 Task: Send an email with the signature Jake Allen with the subject Thank you for your feedback and the message We apologize for the inconvenience caused and will ensure that such issues are not repeated in the future. from softage.8@softage.net to softage.7@softage.net and move the email from Sent Items to the folder Fathers Day gifts
Action: Mouse moved to (78, 143)
Screenshot: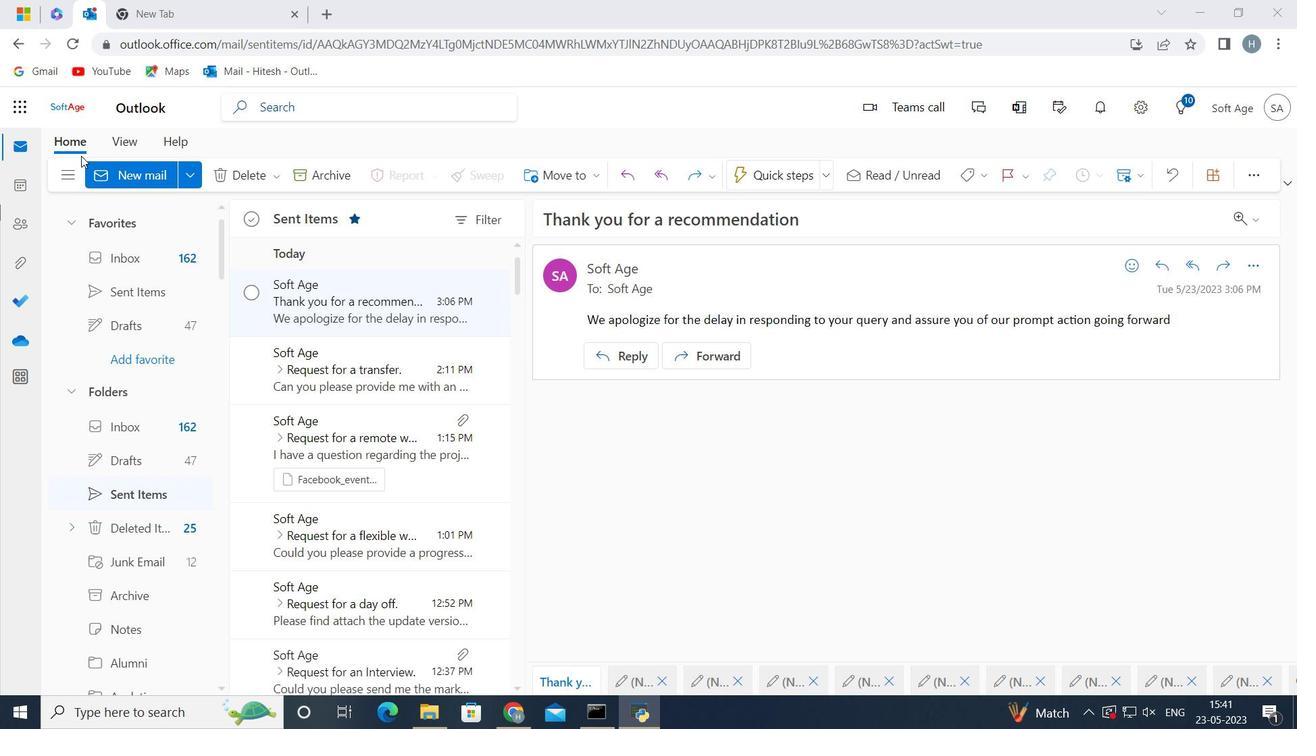 
Action: Mouse pressed left at (78, 143)
Screenshot: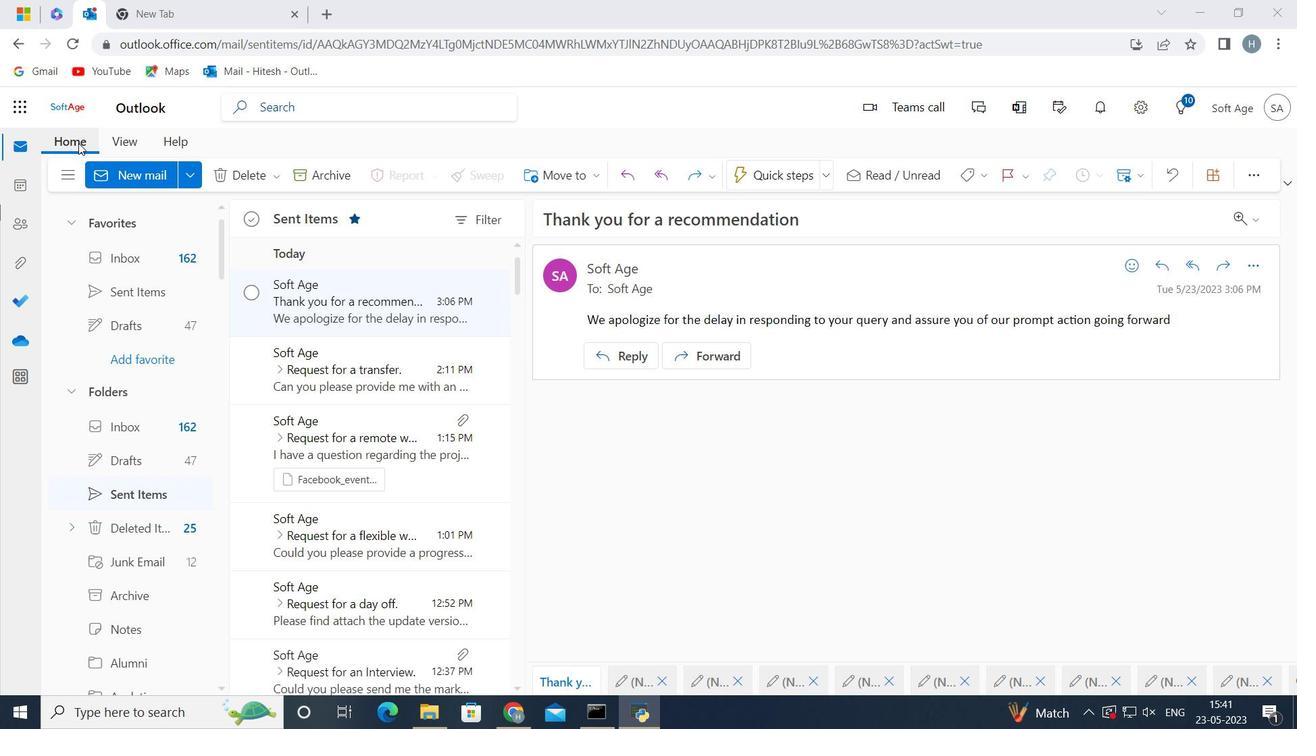 
Action: Mouse moved to (139, 175)
Screenshot: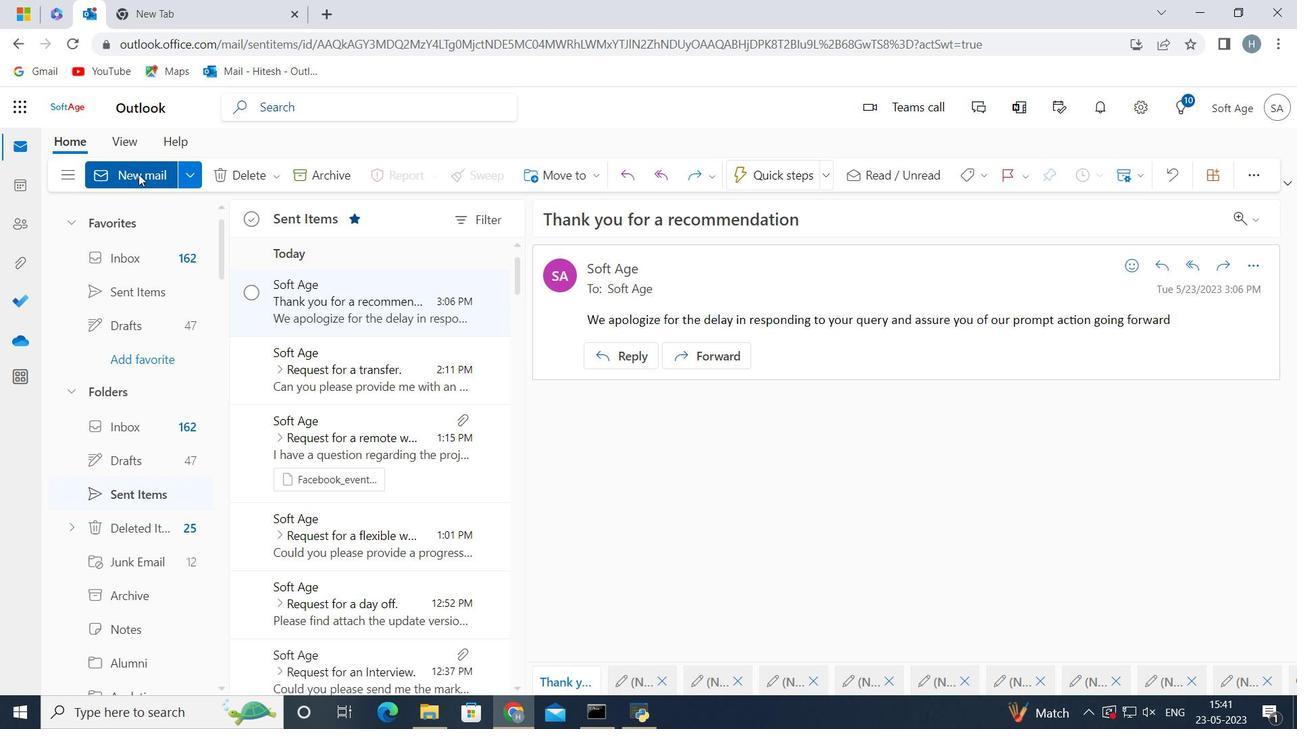
Action: Mouse pressed left at (139, 175)
Screenshot: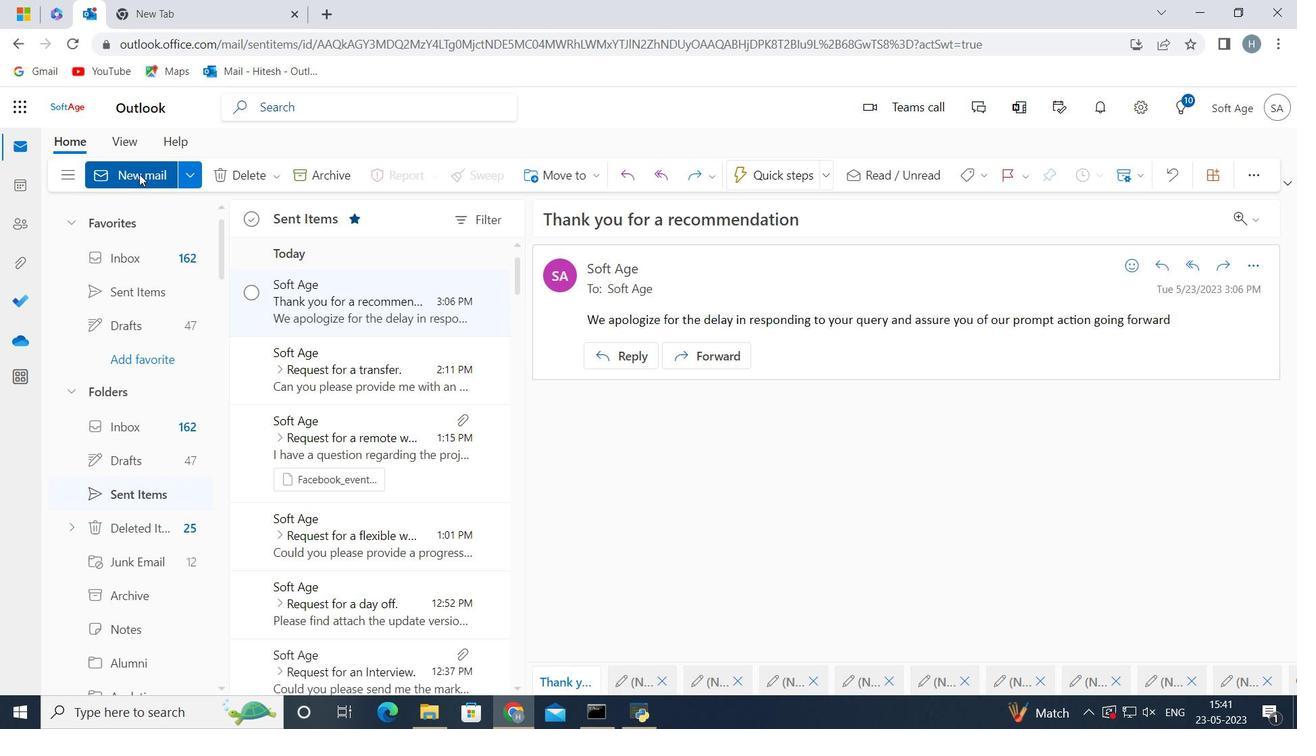
Action: Mouse moved to (1065, 180)
Screenshot: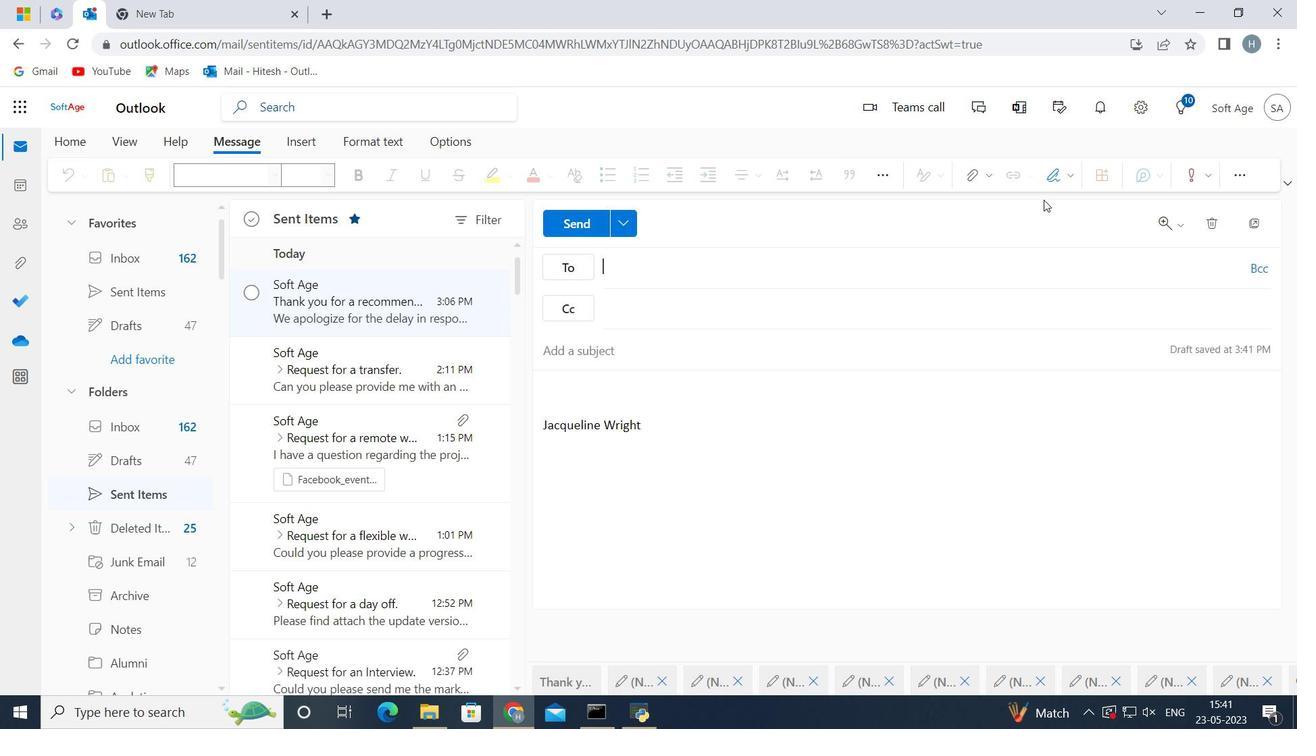 
Action: Mouse pressed left at (1065, 180)
Screenshot: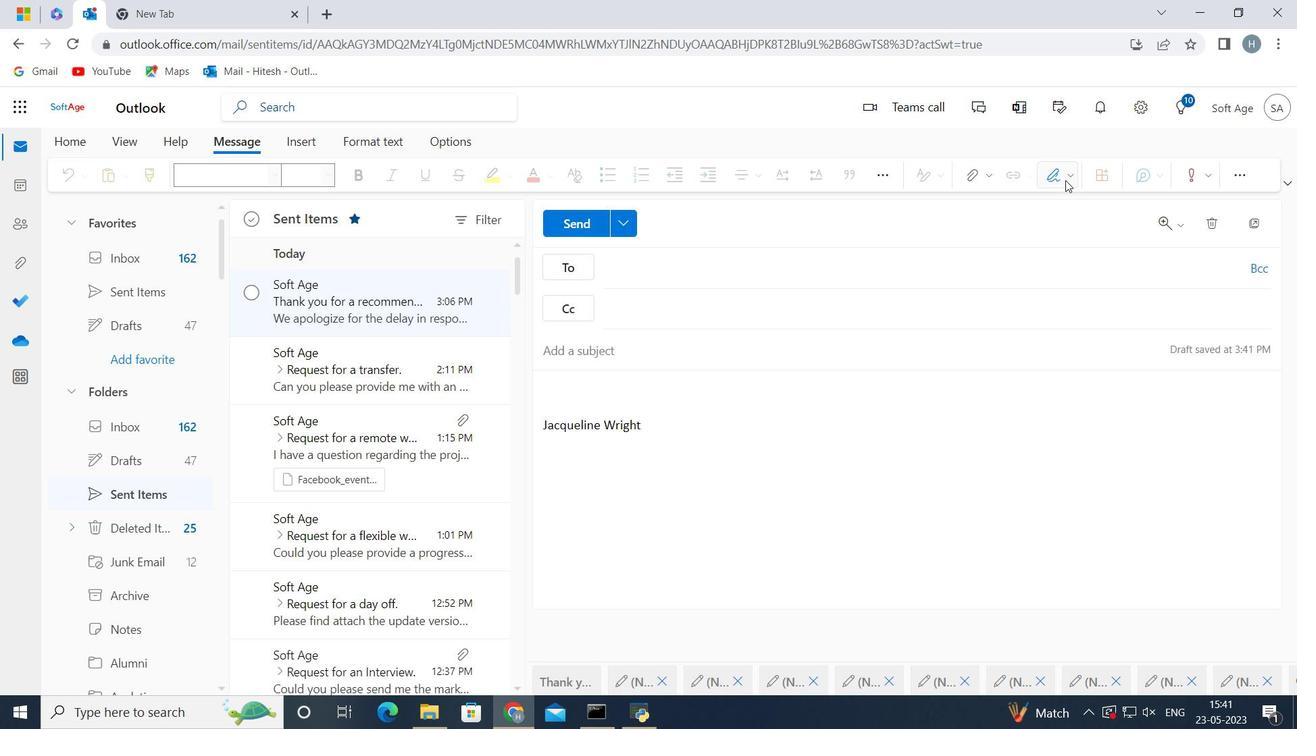 
Action: Mouse moved to (1001, 241)
Screenshot: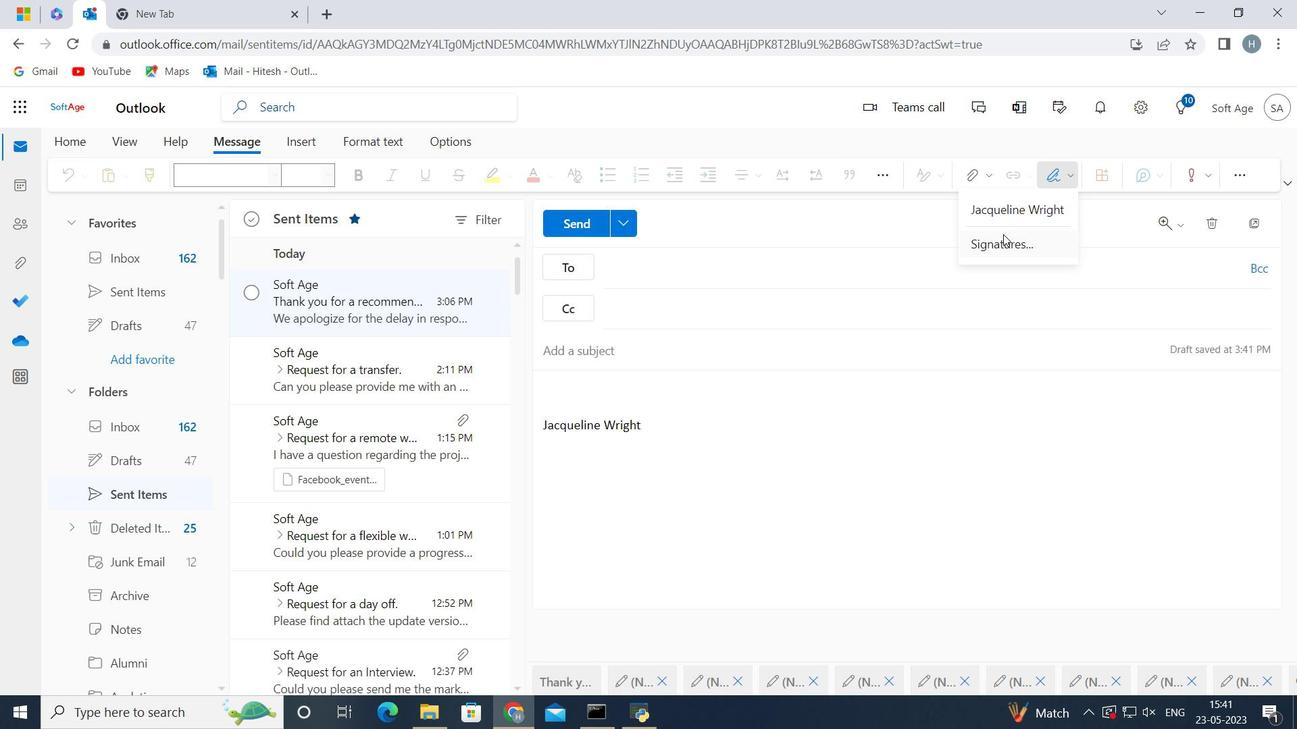 
Action: Mouse pressed left at (1001, 241)
Screenshot: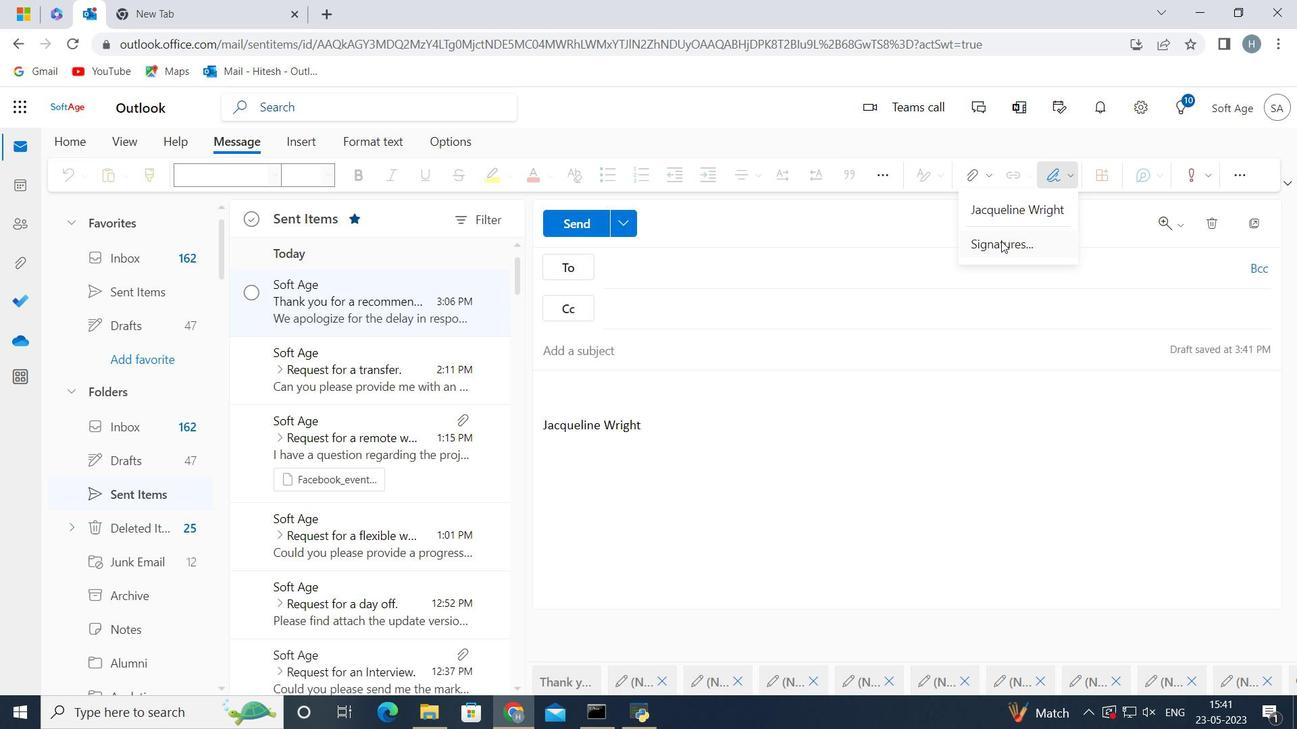 
Action: Mouse moved to (976, 305)
Screenshot: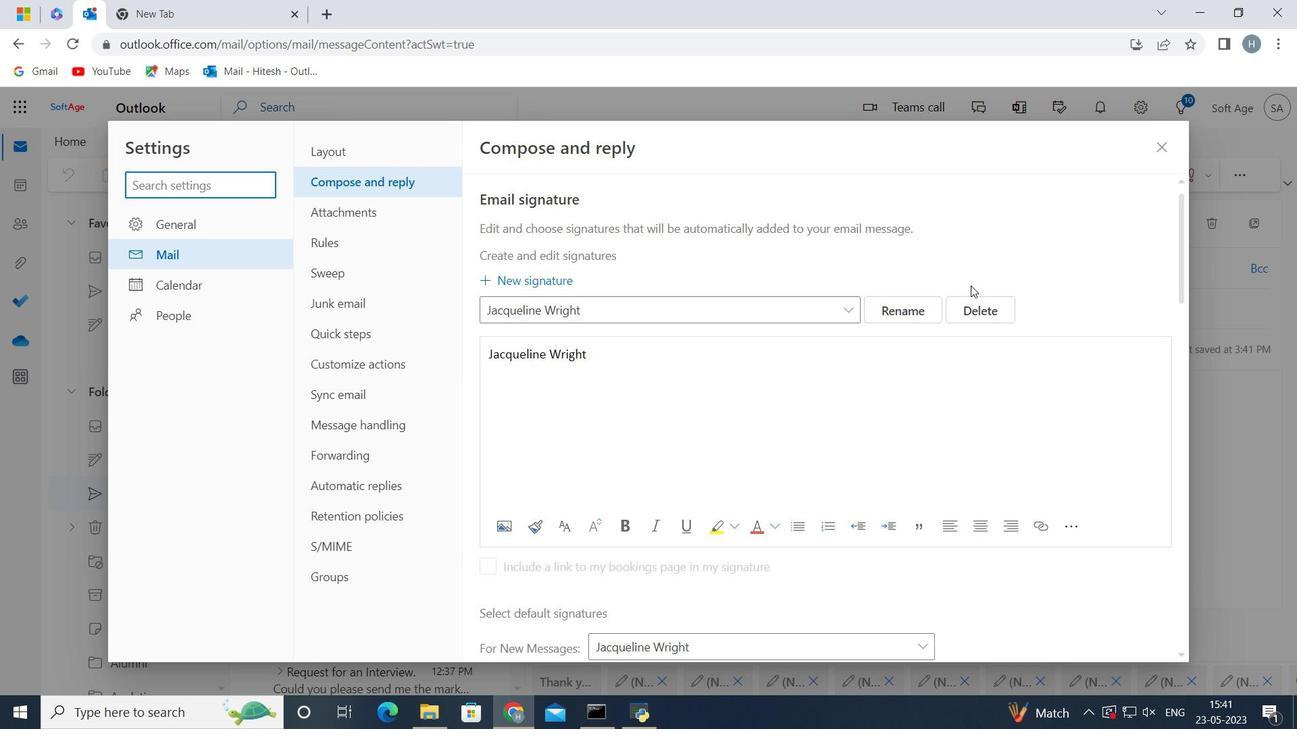 
Action: Mouse pressed left at (976, 305)
Screenshot: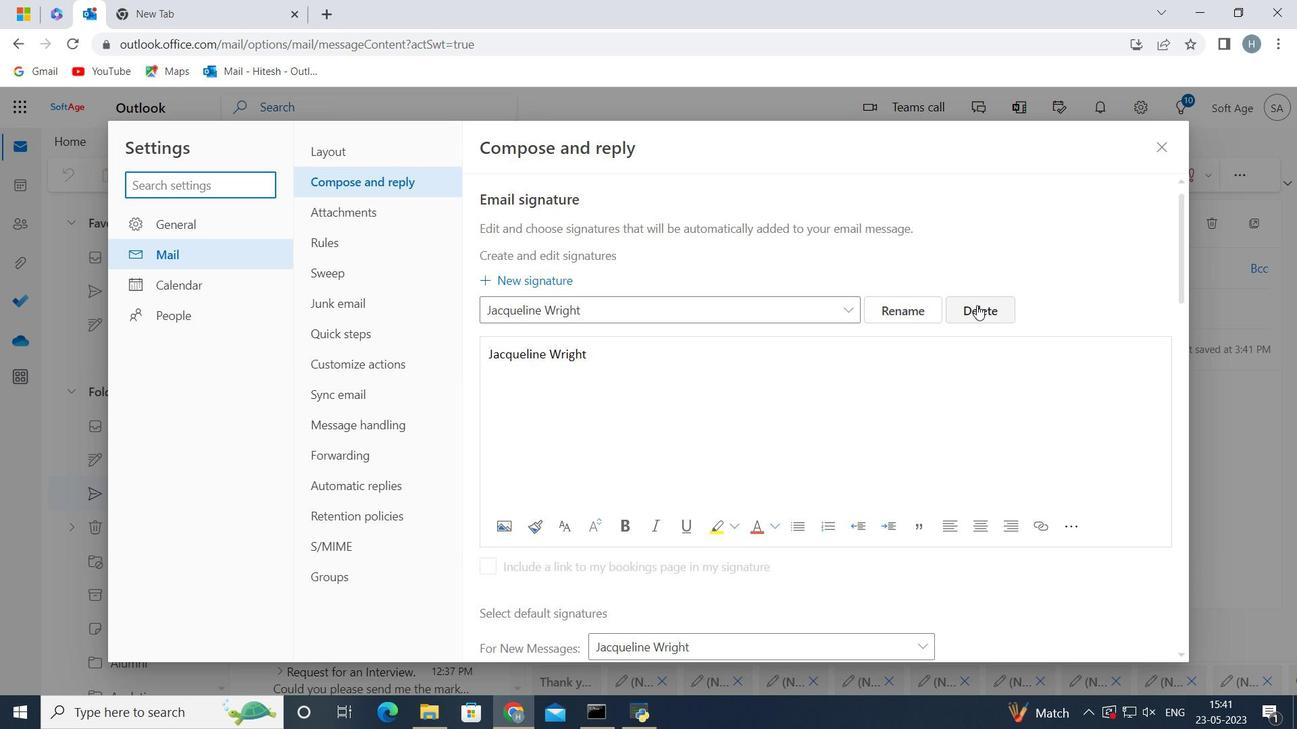 
Action: Mouse moved to (720, 305)
Screenshot: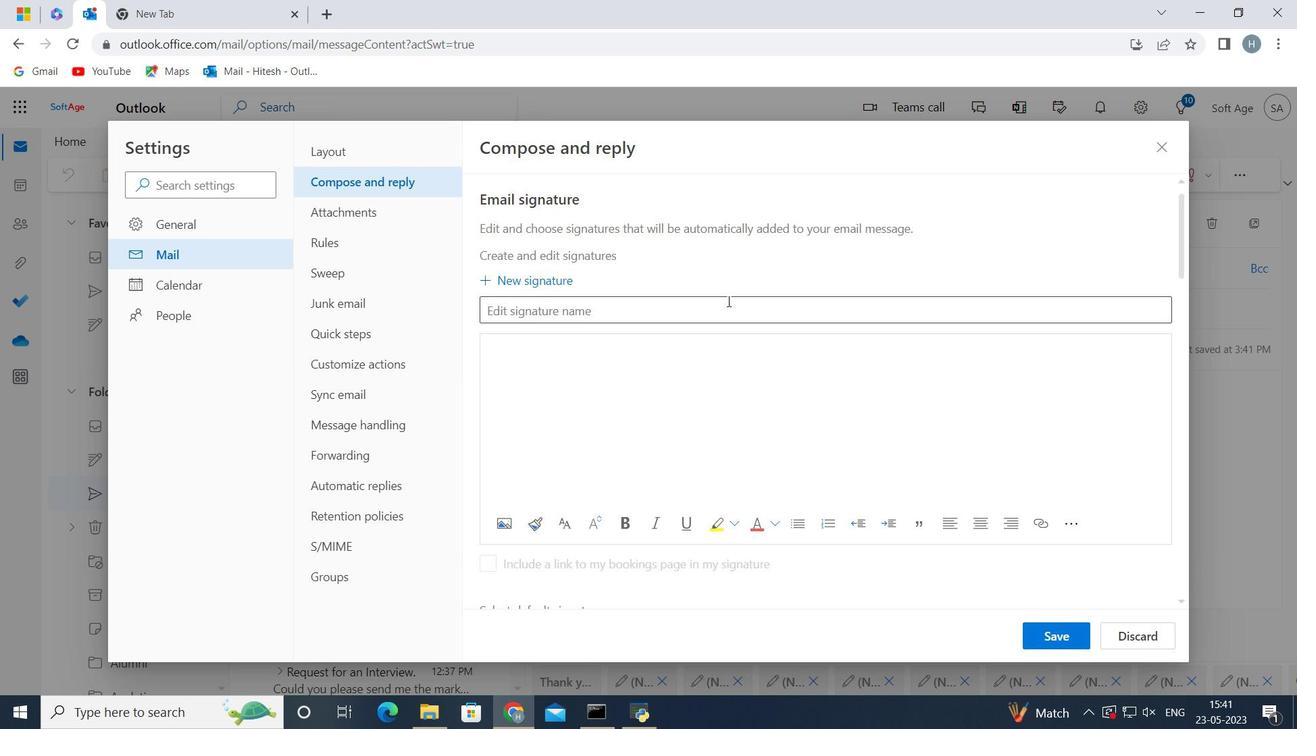 
Action: Mouse pressed left at (720, 305)
Screenshot: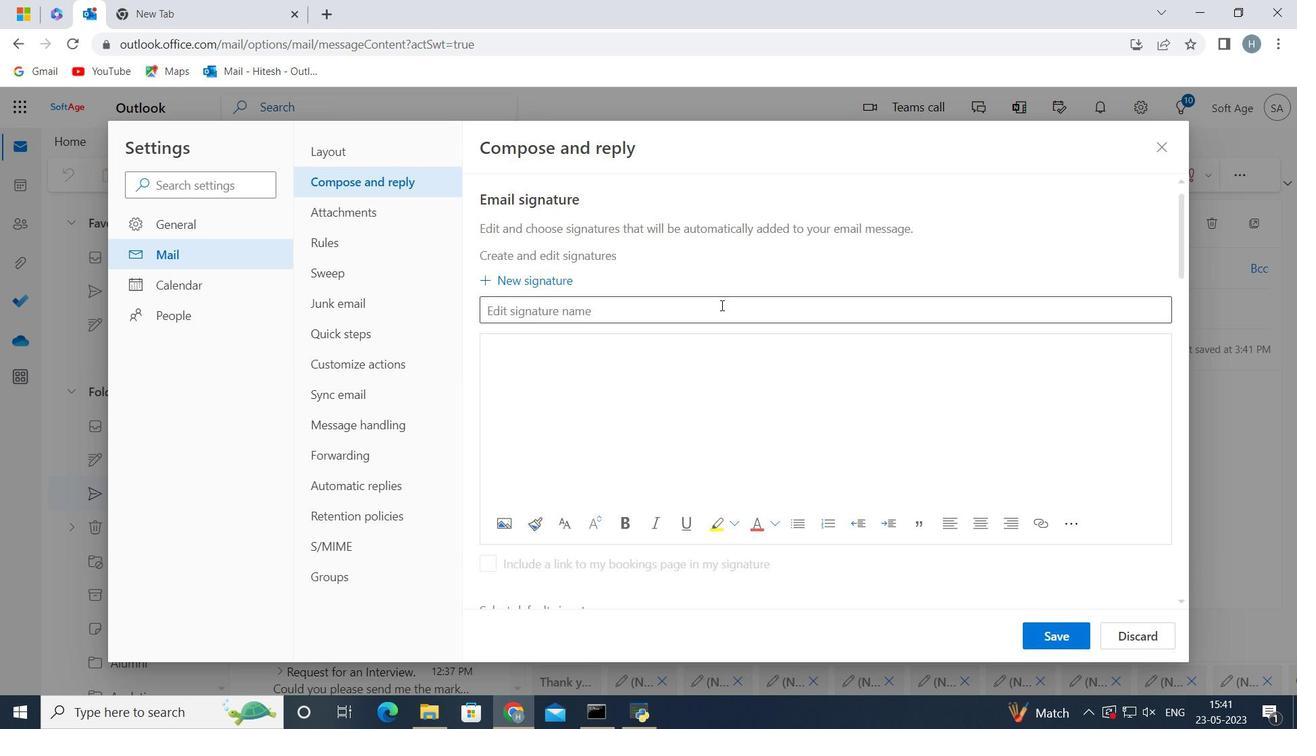 
Action: Mouse moved to (716, 306)
Screenshot: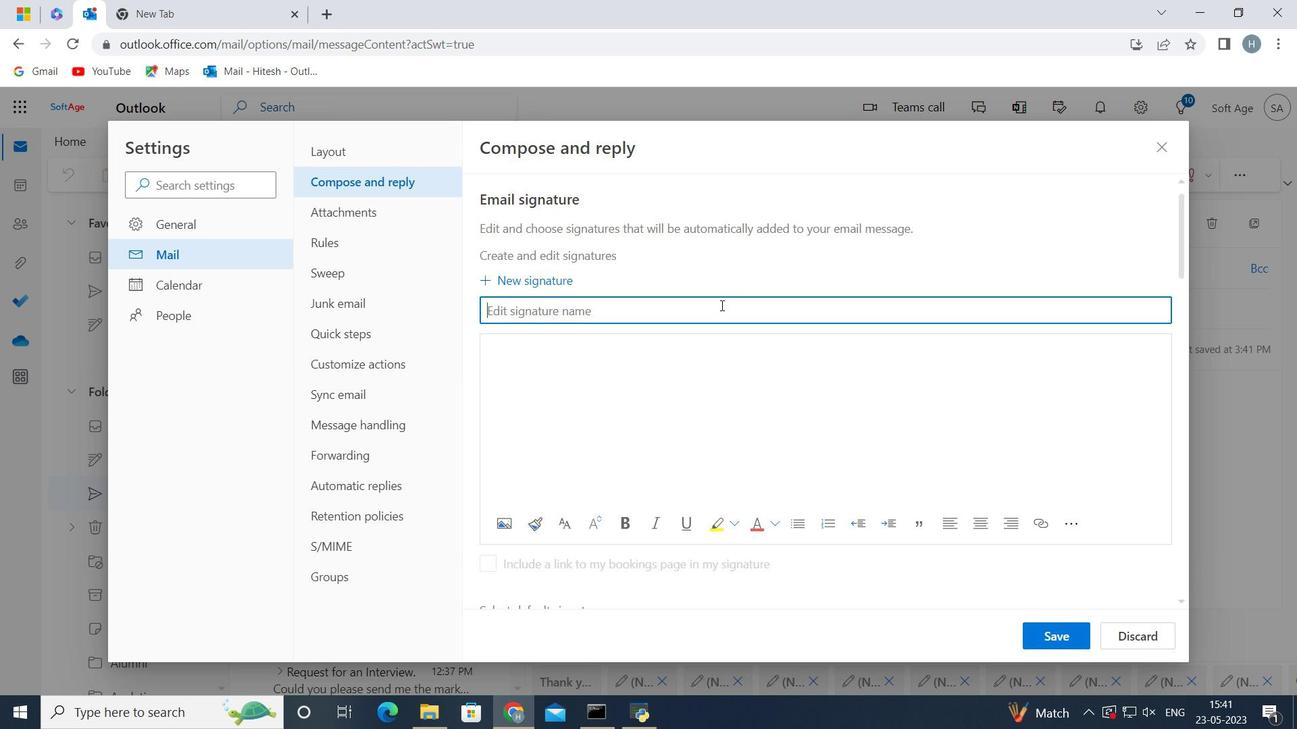 
Action: Key pressed <Key.shift>Jake<Key.space>
Screenshot: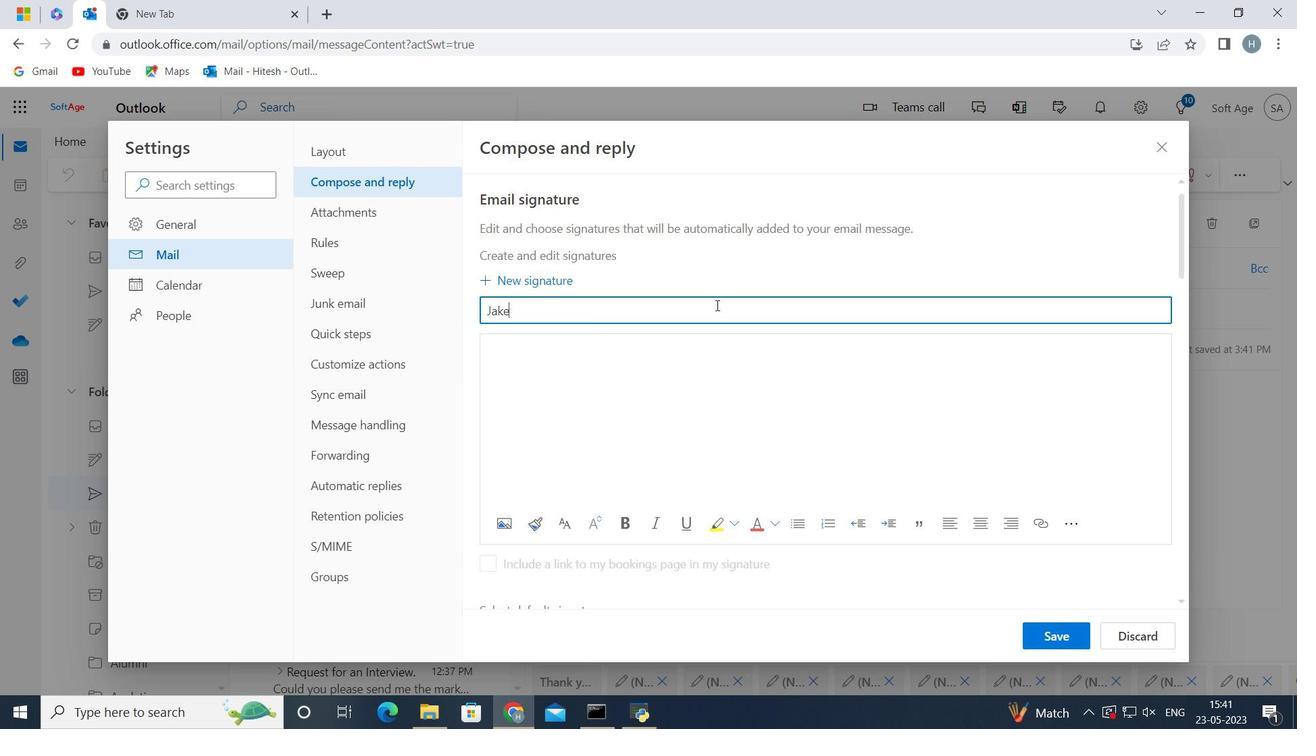 
Action: Mouse moved to (715, 306)
Screenshot: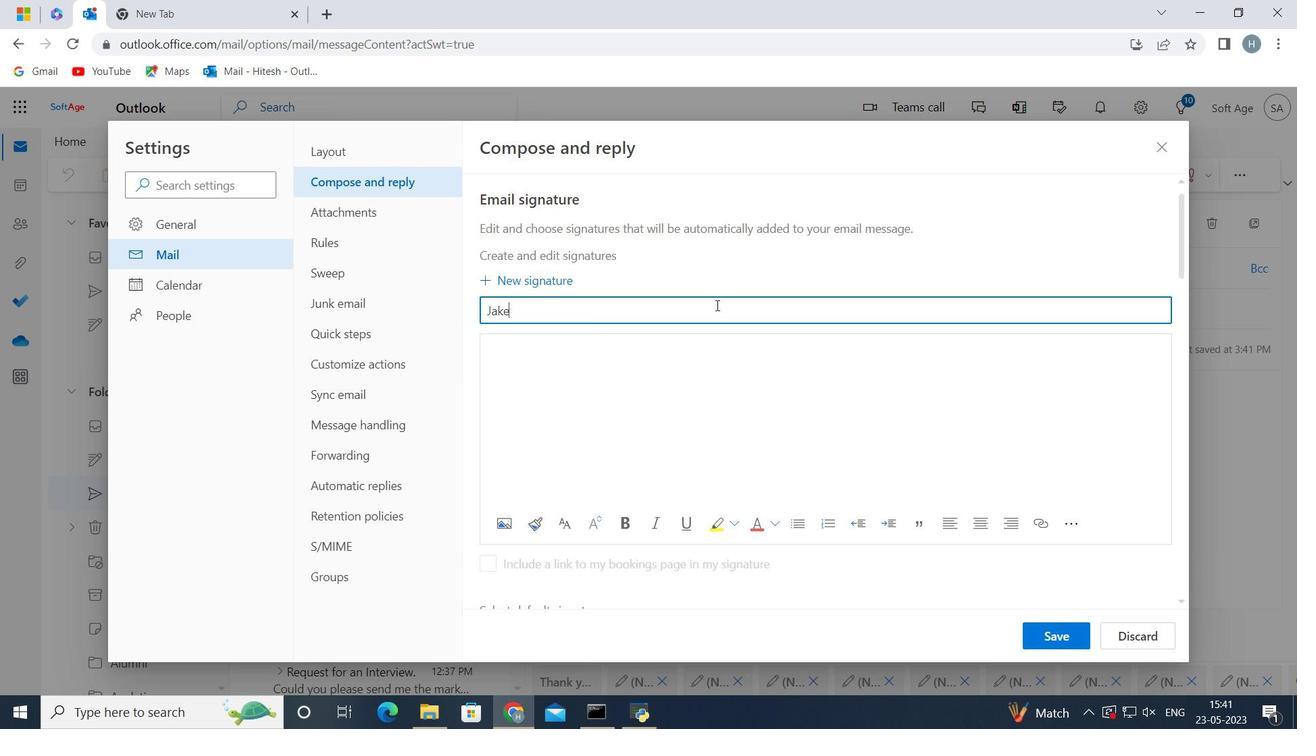 
Action: Key pressed <Key.shift>Allen<Key.space>
Screenshot: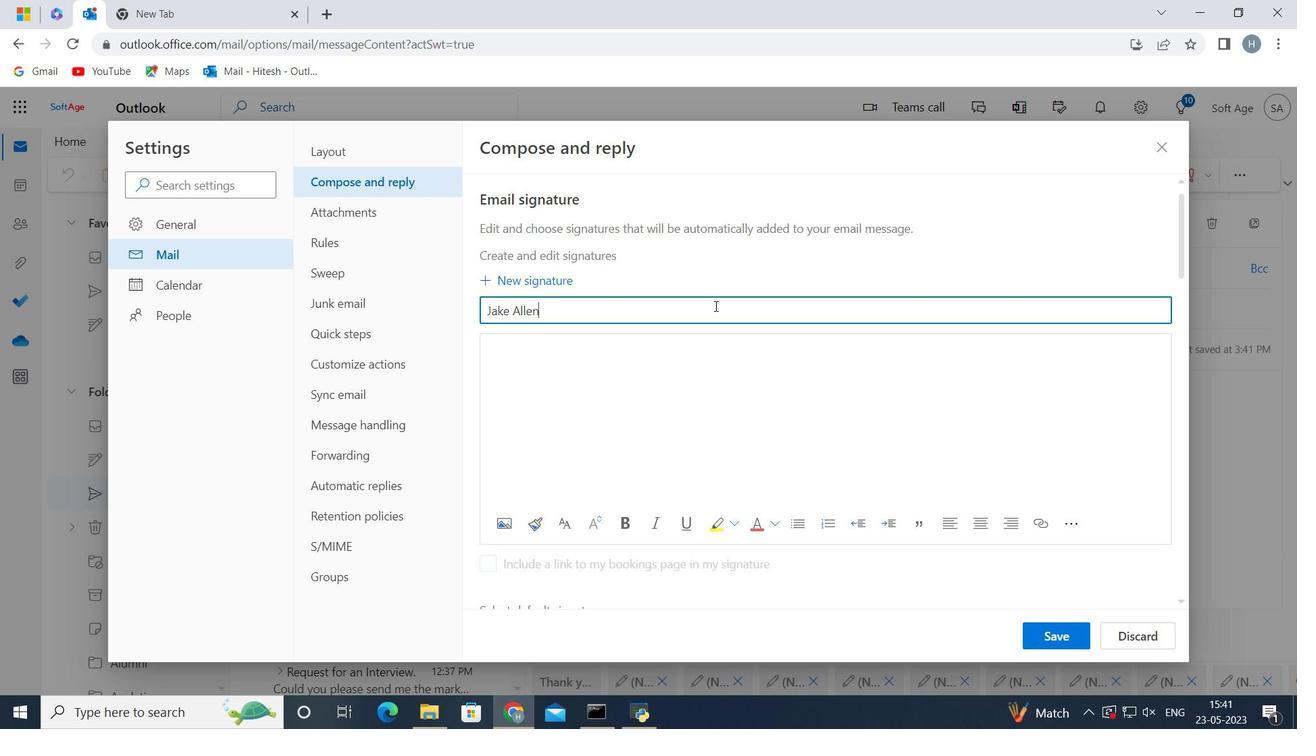 
Action: Mouse moved to (674, 343)
Screenshot: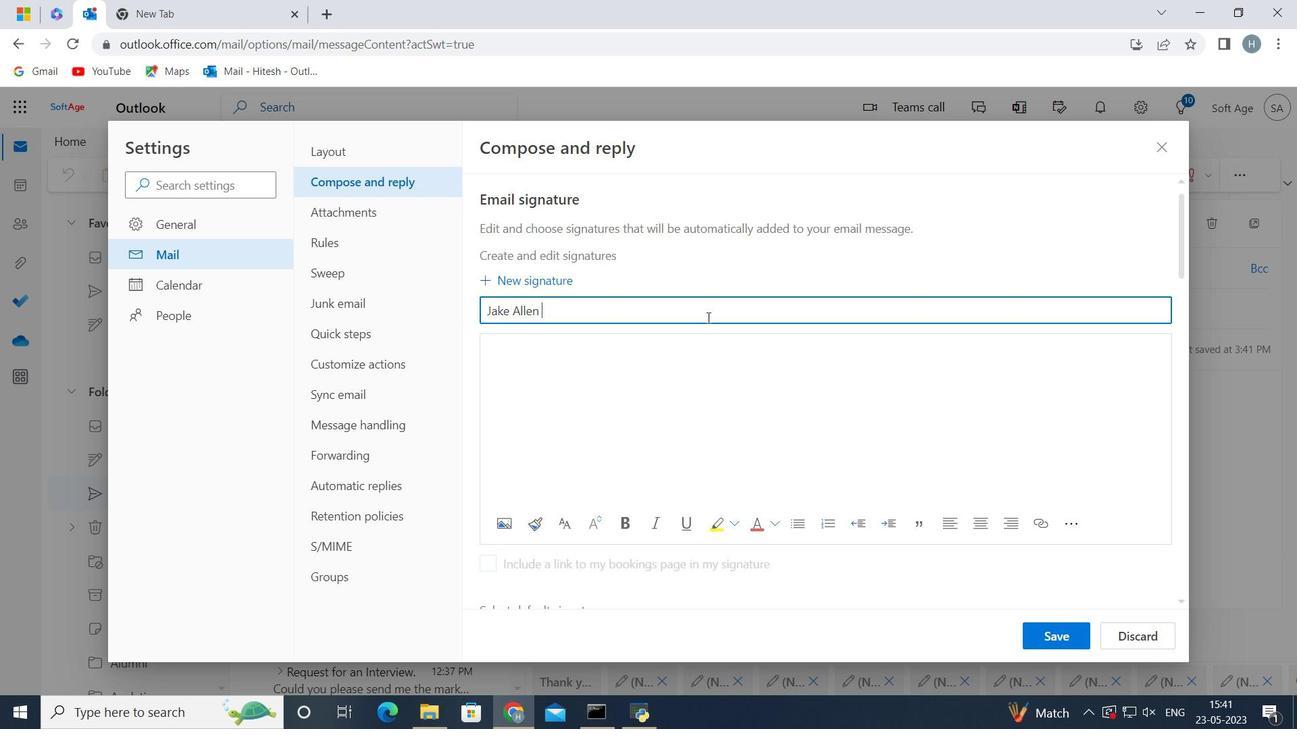 
Action: Mouse pressed left at (674, 343)
Screenshot: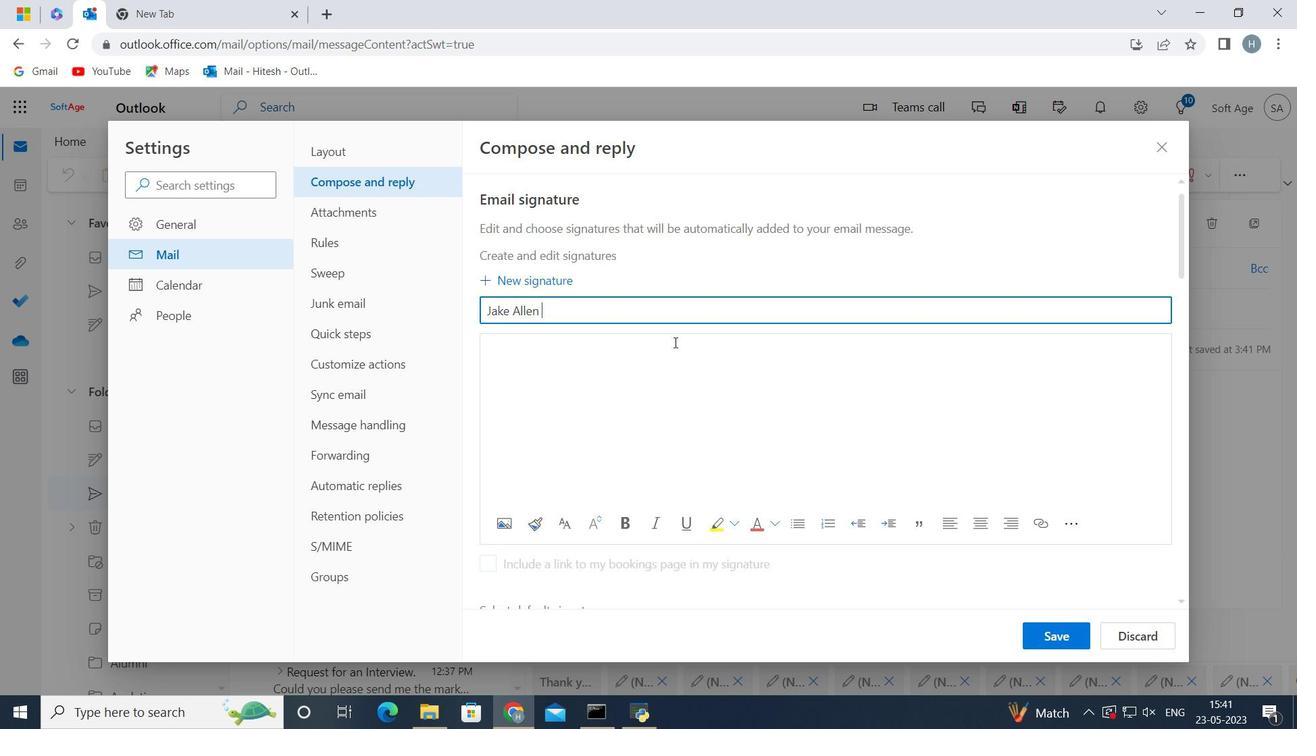 
Action: Key pressed <Key.shift>Jake<Key.space><Key.shift>Allen<Key.space>
Screenshot: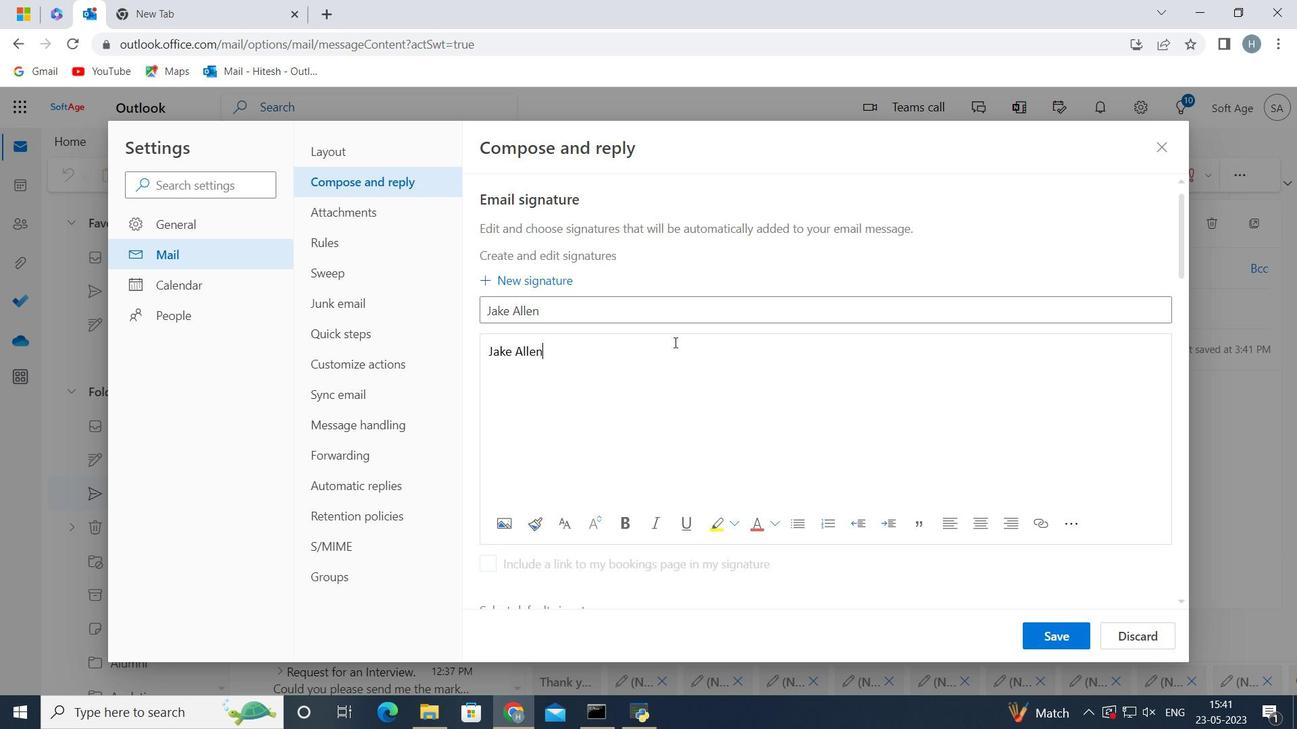 
Action: Mouse moved to (1055, 633)
Screenshot: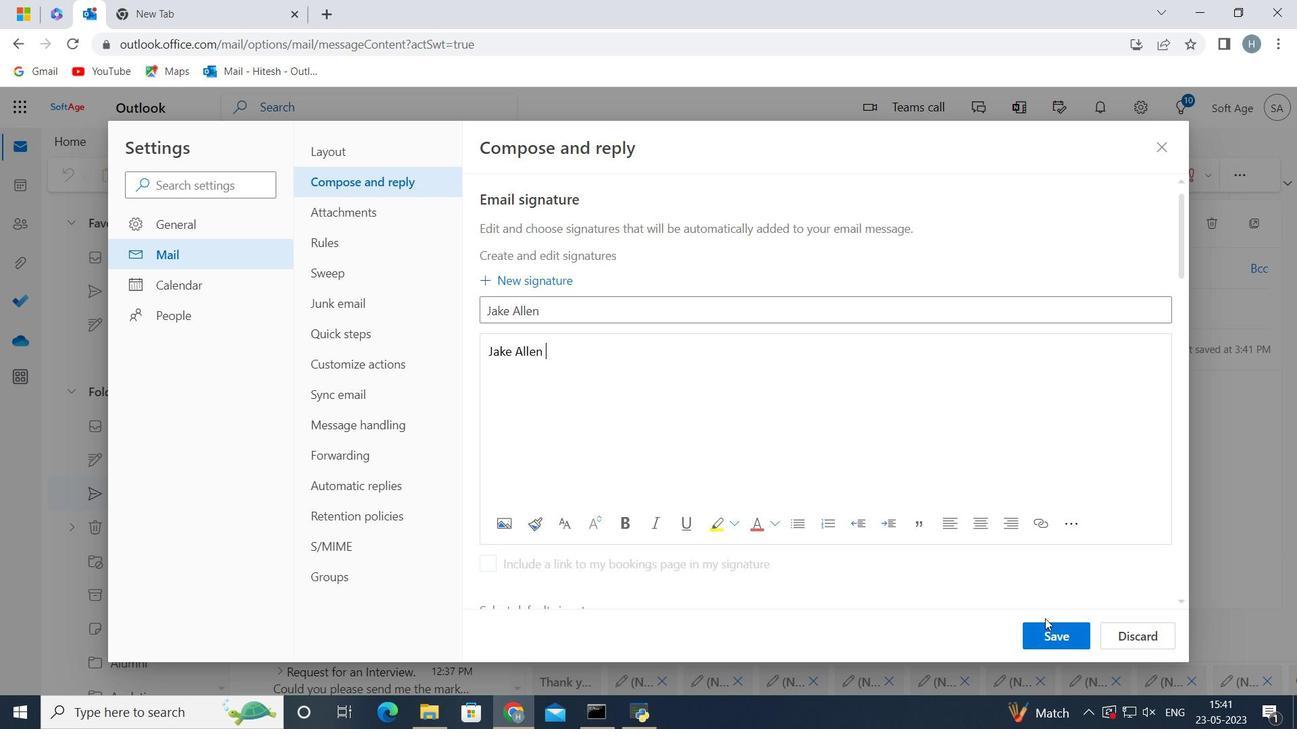 
Action: Mouse pressed left at (1055, 633)
Screenshot: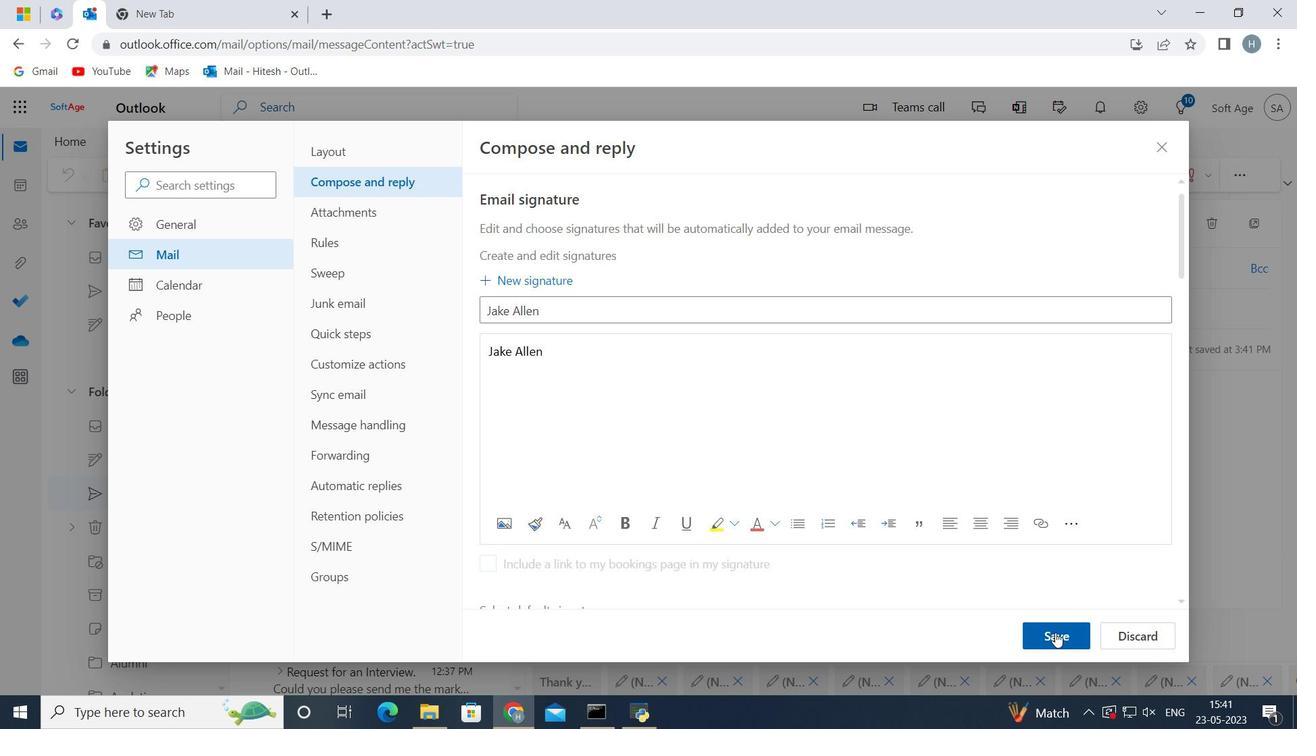
Action: Mouse moved to (904, 417)
Screenshot: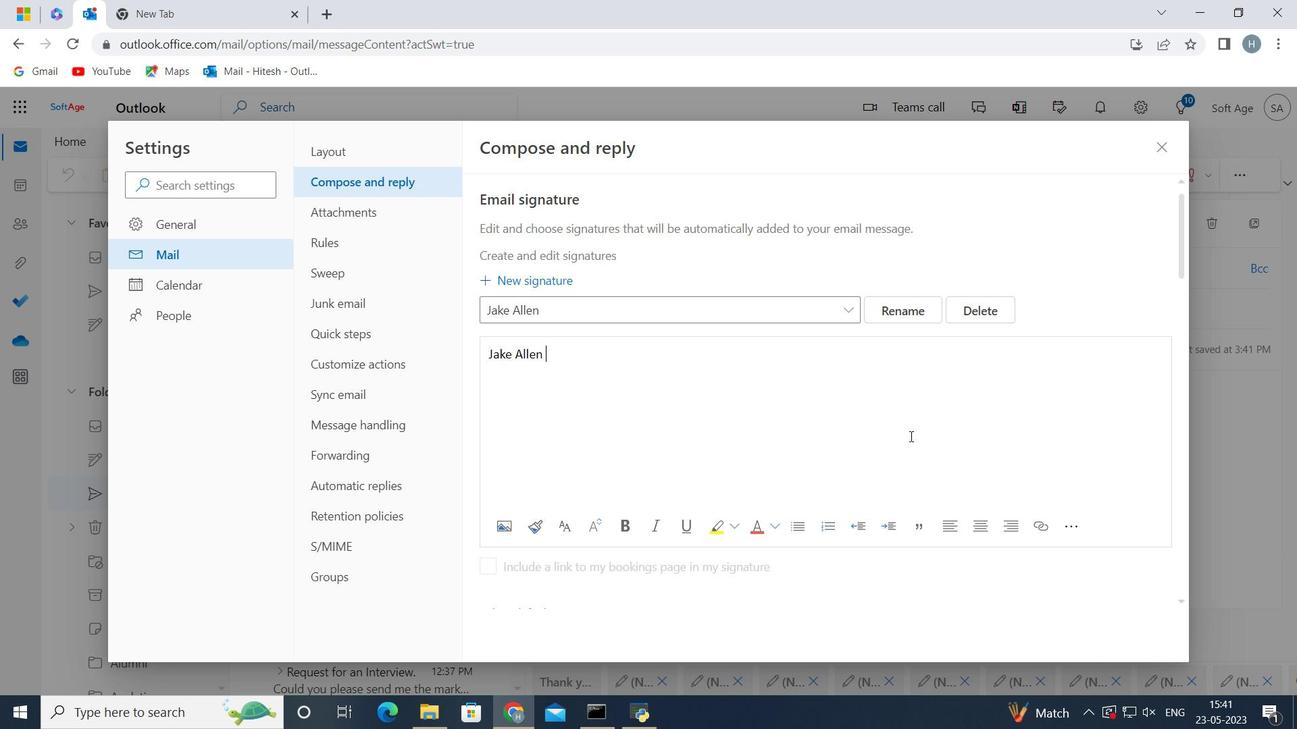 
Action: Mouse scrolled (904, 416) with delta (0, 0)
Screenshot: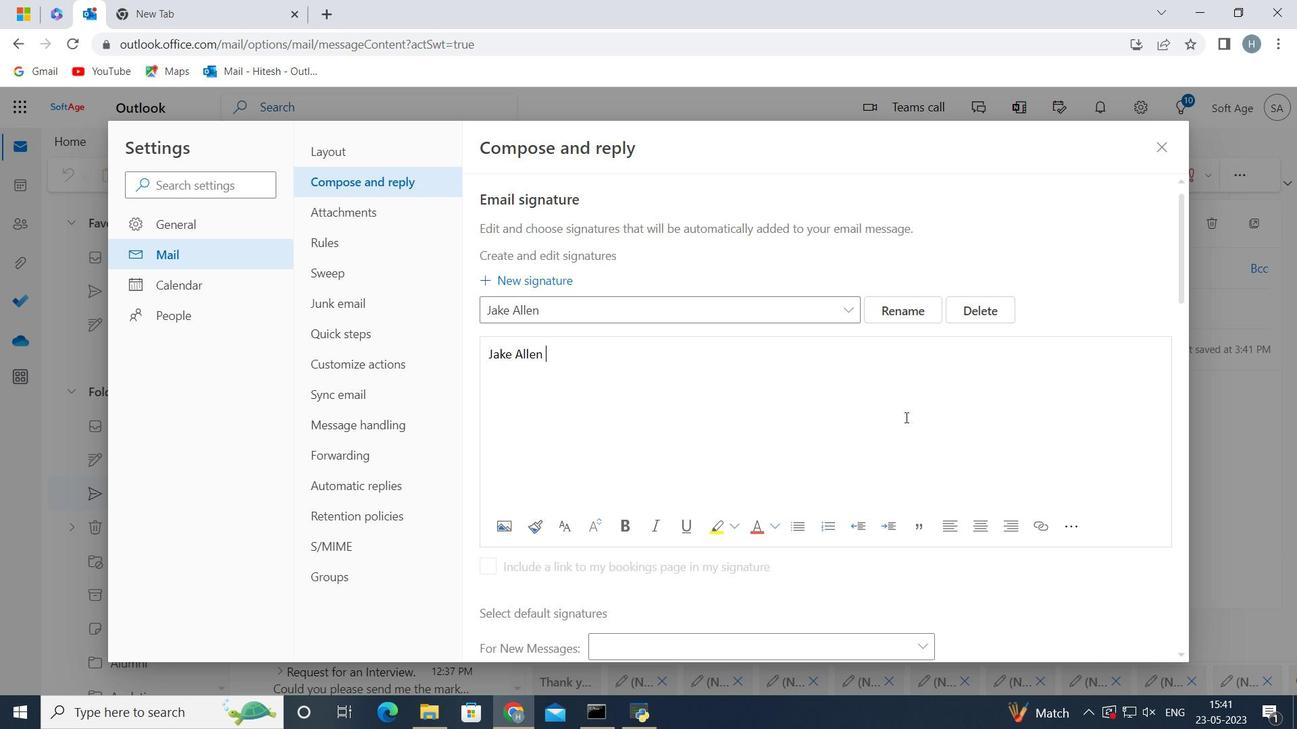 
Action: Mouse scrolled (904, 416) with delta (0, 0)
Screenshot: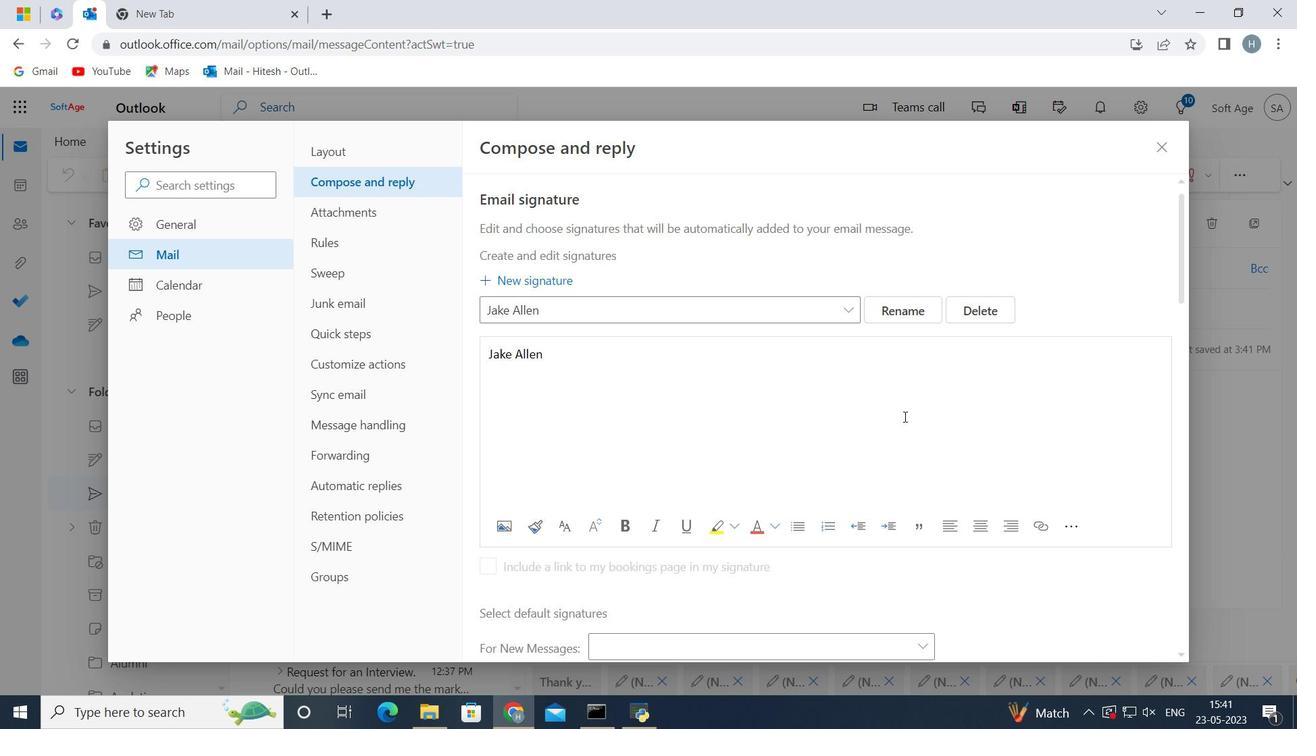 
Action: Mouse moved to (895, 399)
Screenshot: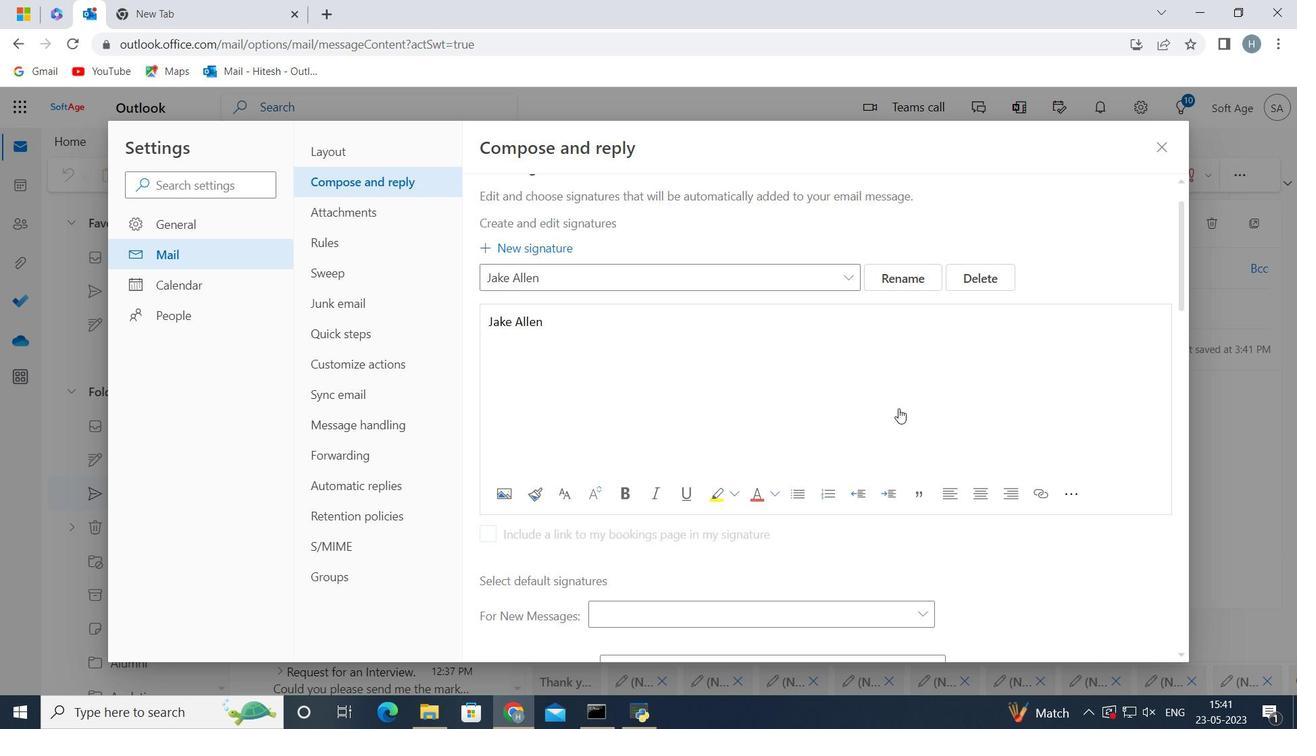 
Action: Mouse scrolled (895, 398) with delta (0, 0)
Screenshot: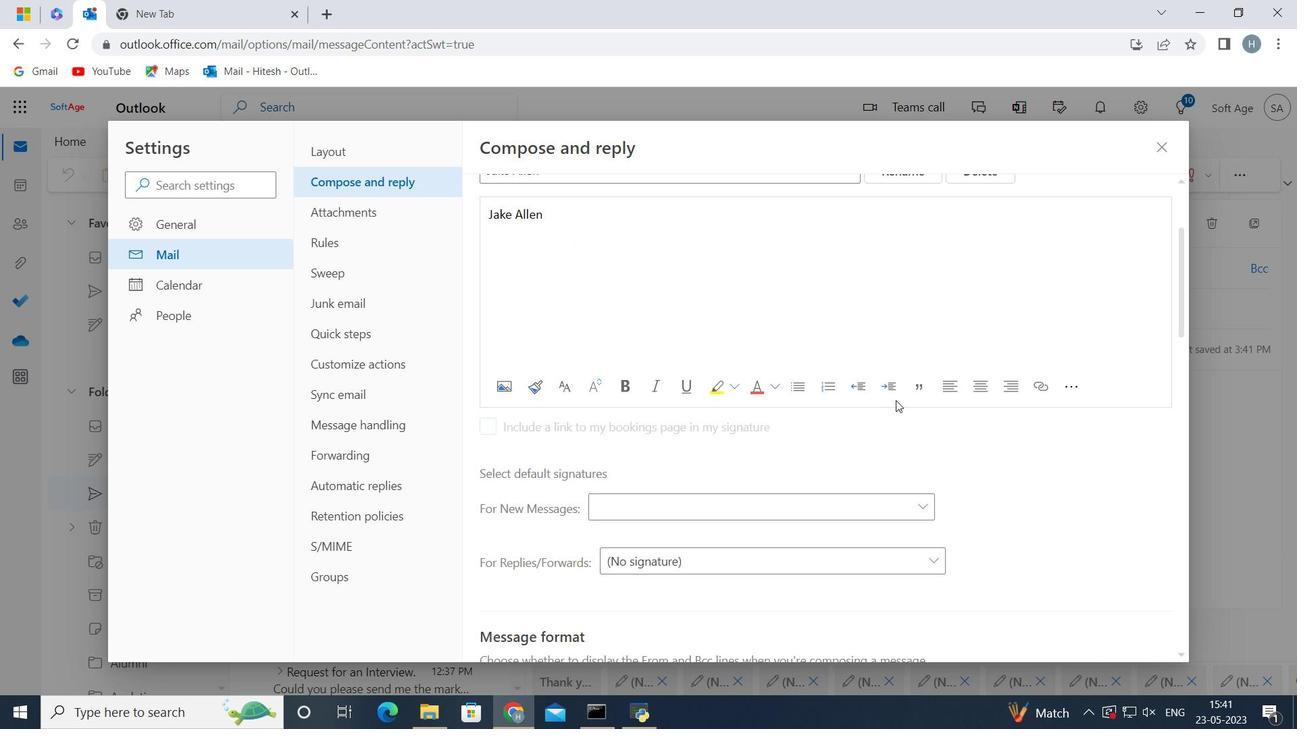 
Action: Mouse moved to (890, 391)
Screenshot: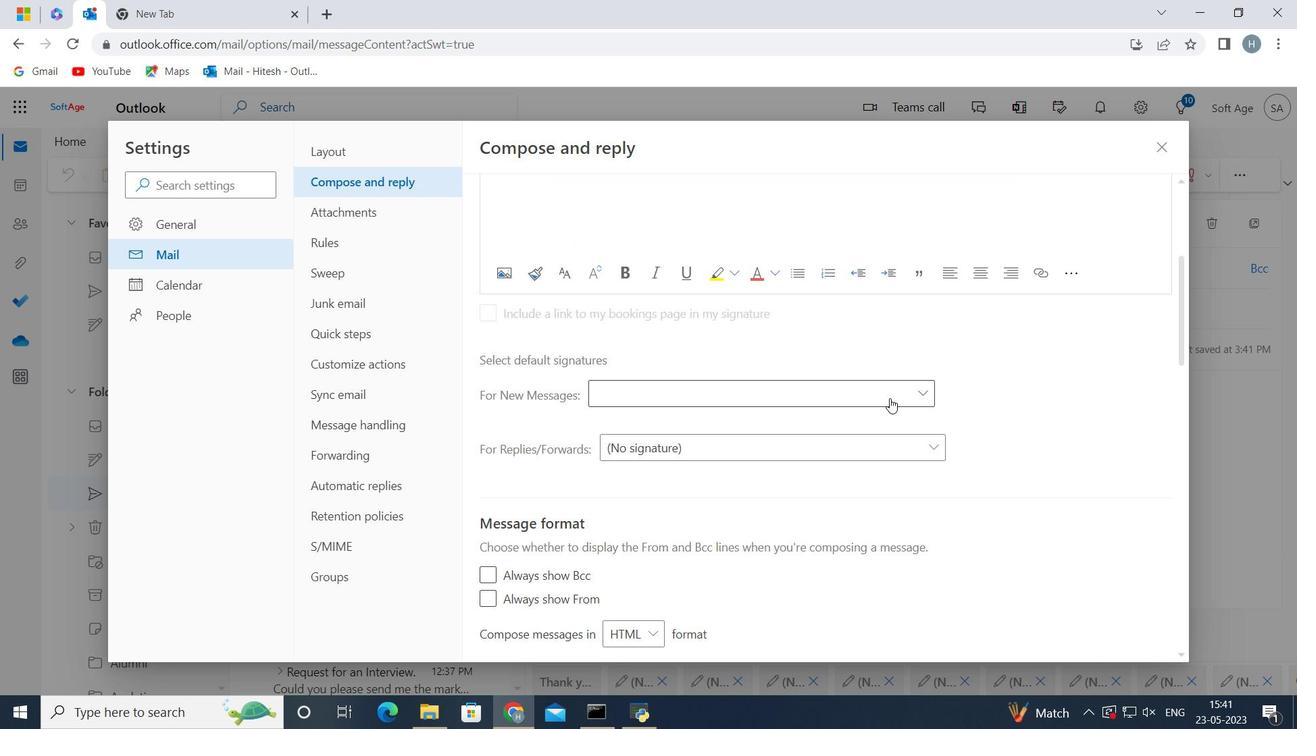 
Action: Mouse pressed left at (890, 391)
Screenshot: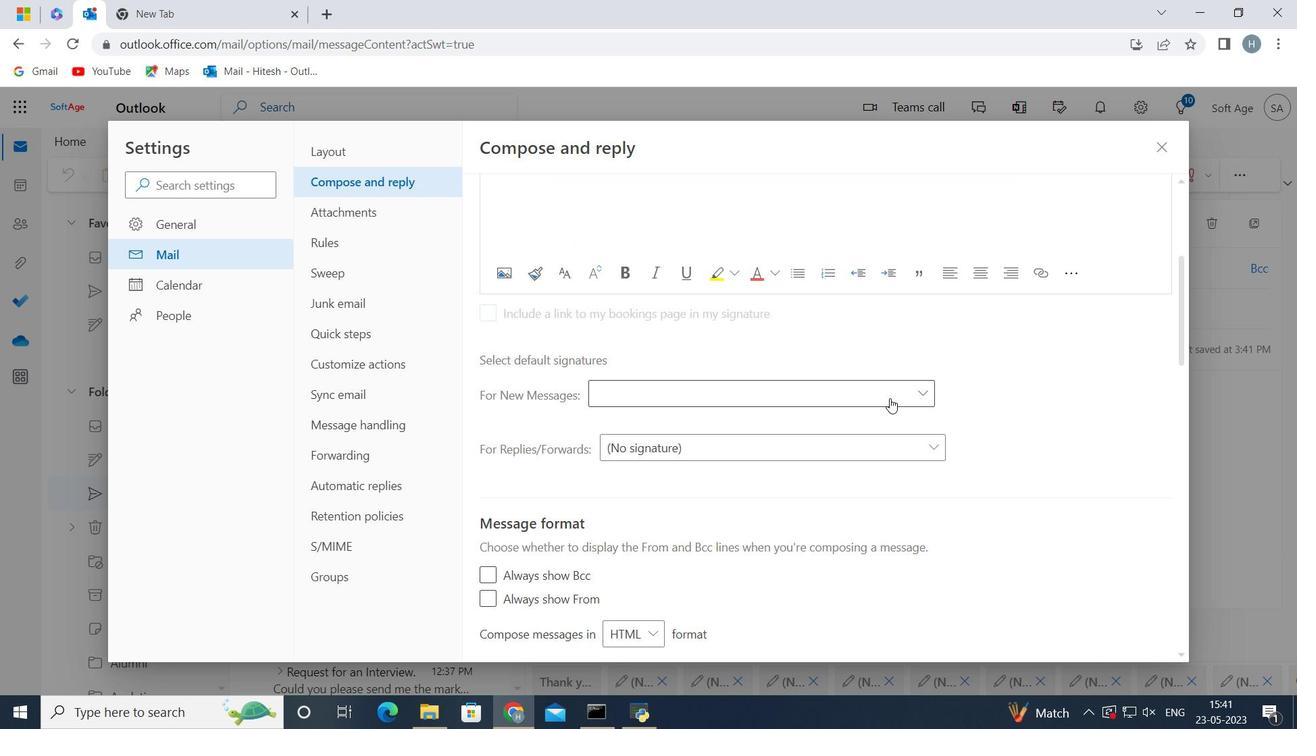 
Action: Mouse moved to (874, 451)
Screenshot: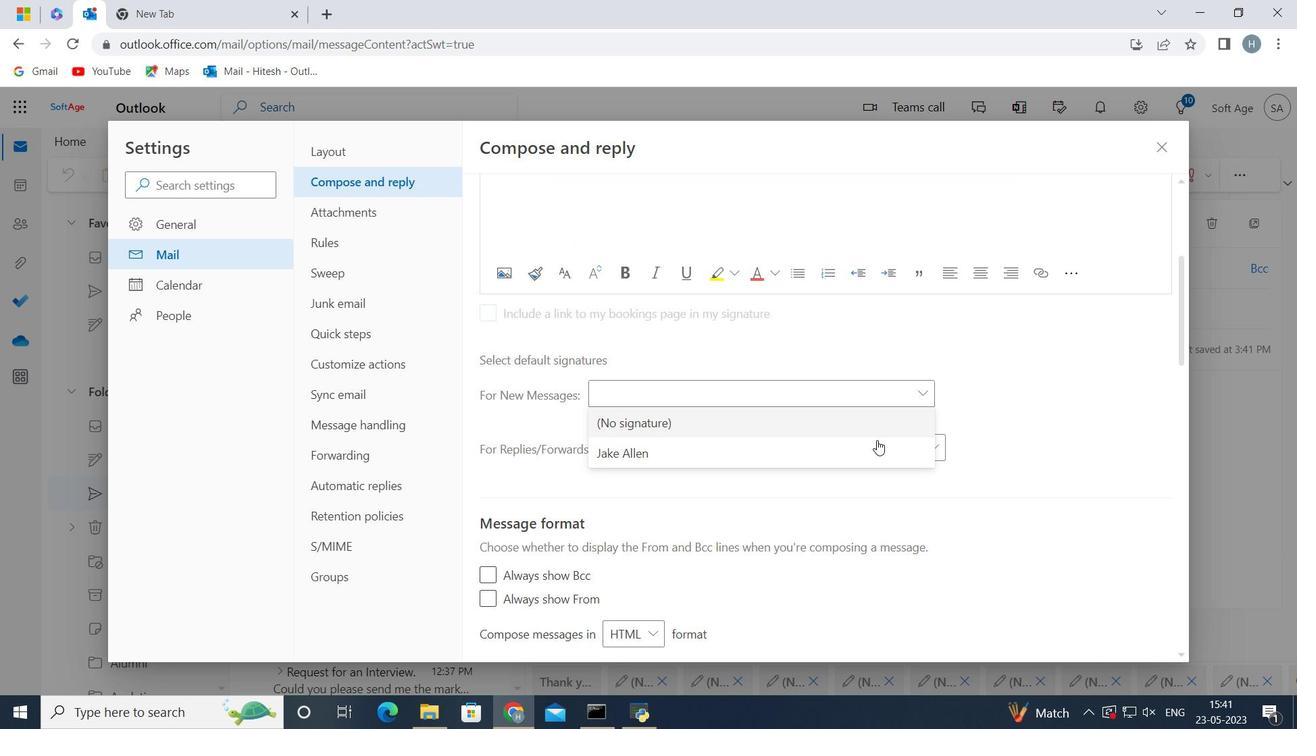 
Action: Mouse pressed left at (874, 451)
Screenshot: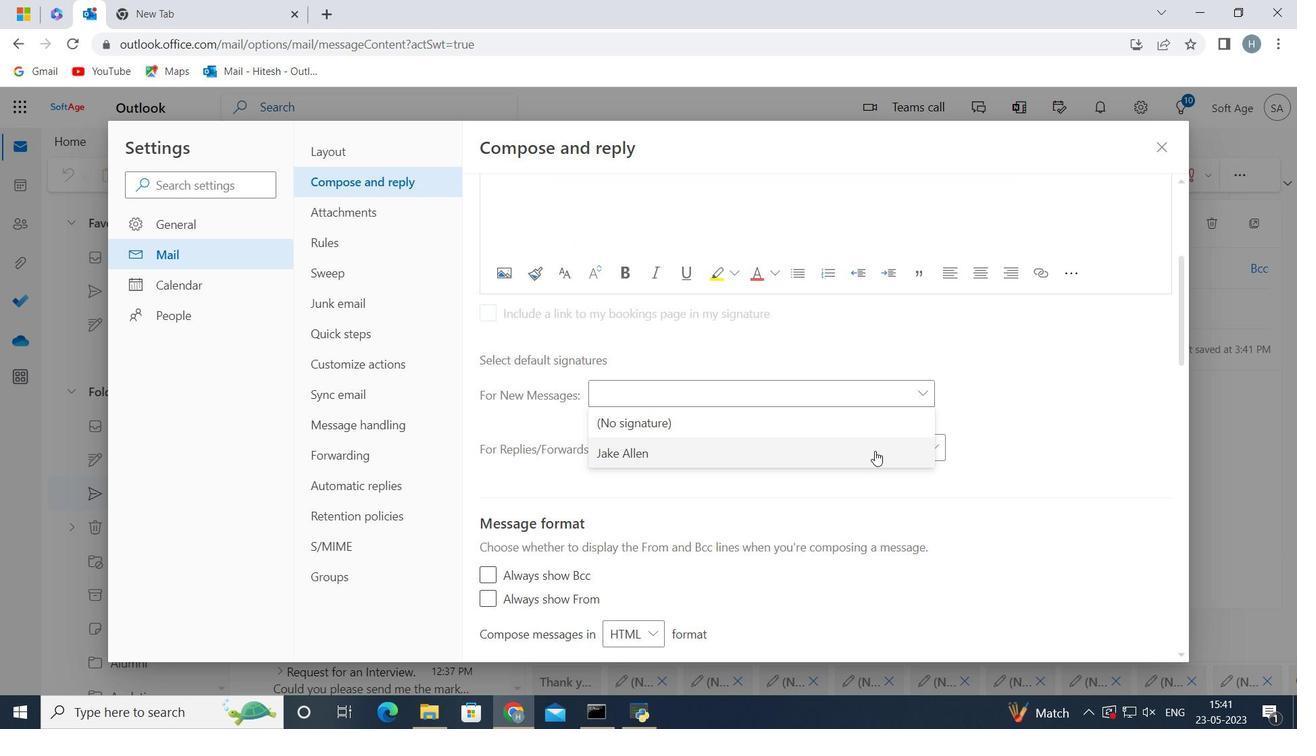 
Action: Mouse moved to (1055, 636)
Screenshot: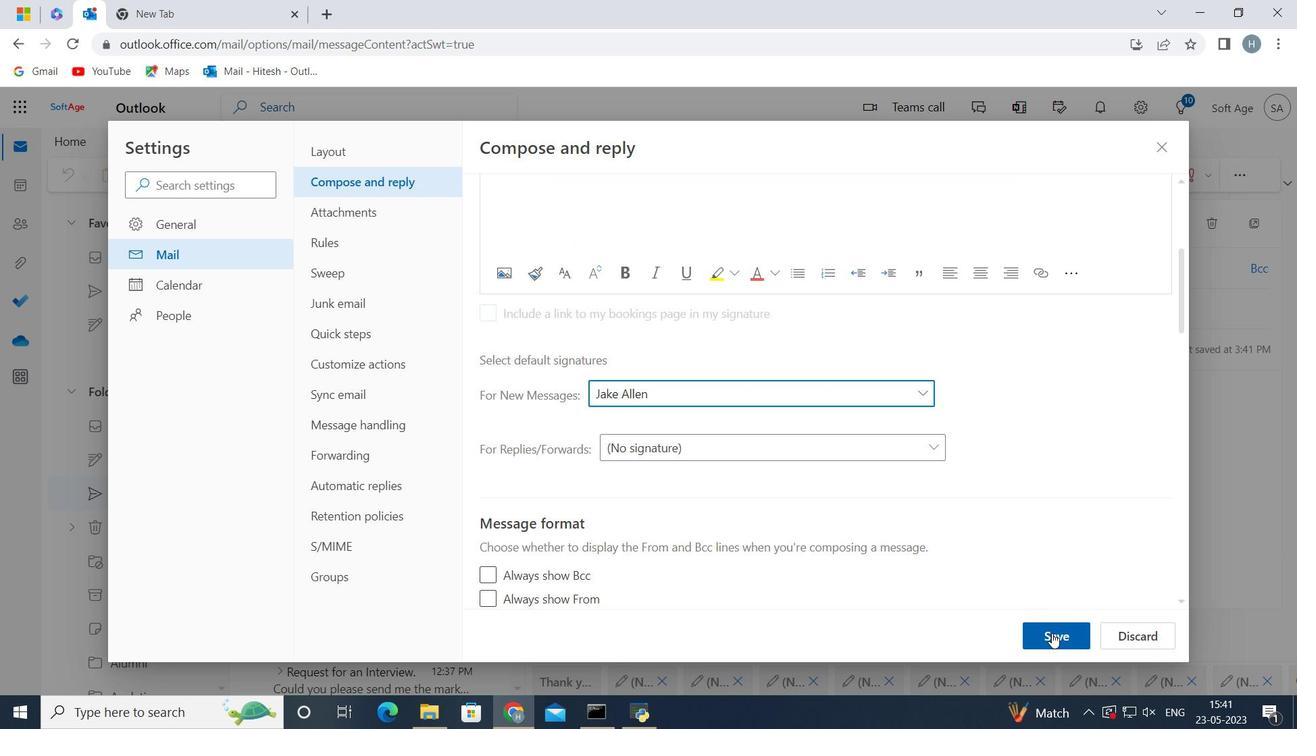 
Action: Mouse pressed left at (1055, 636)
Screenshot: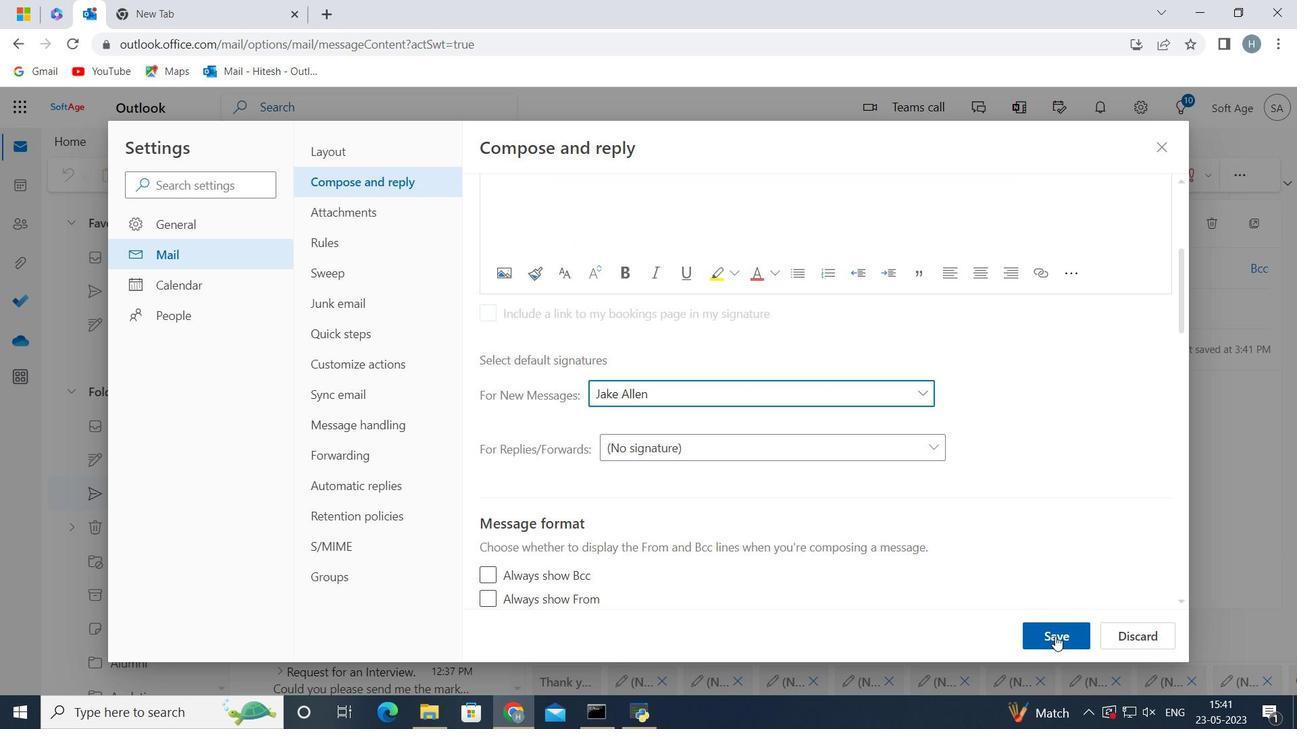 
Action: Mouse moved to (1167, 147)
Screenshot: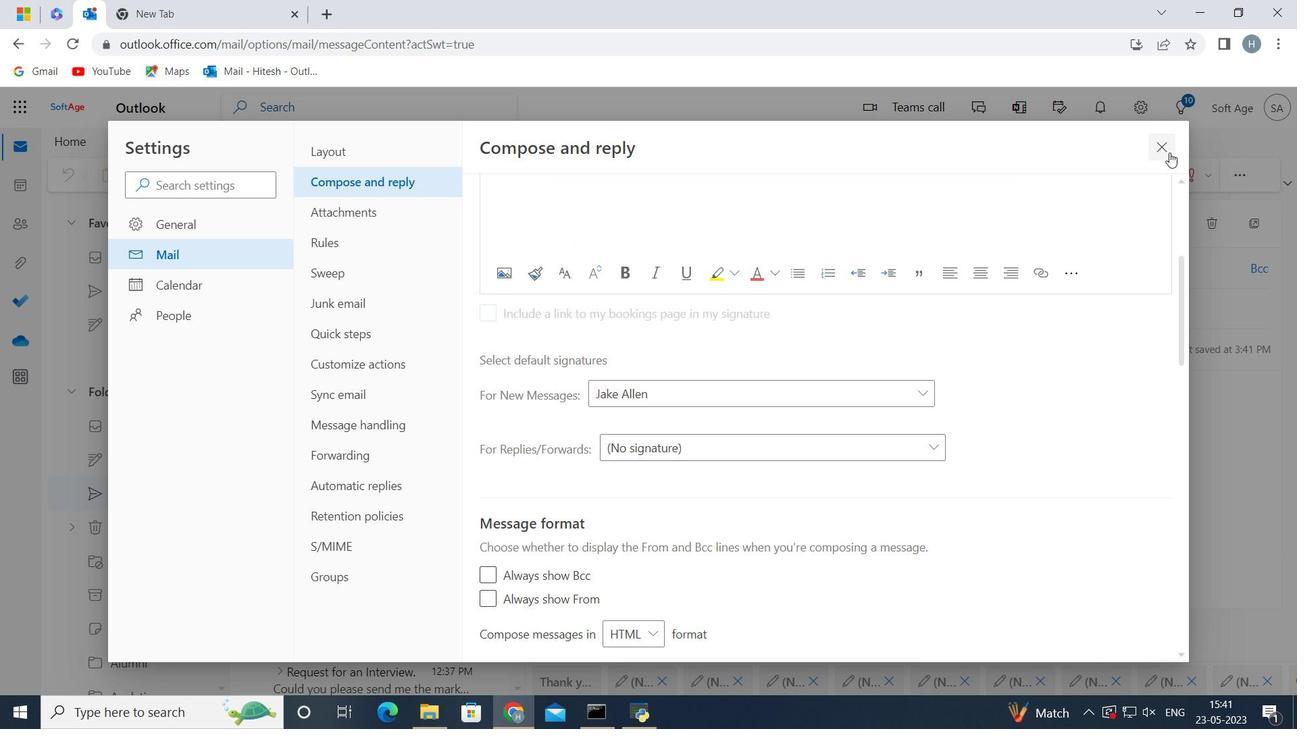
Action: Mouse pressed left at (1167, 147)
Screenshot: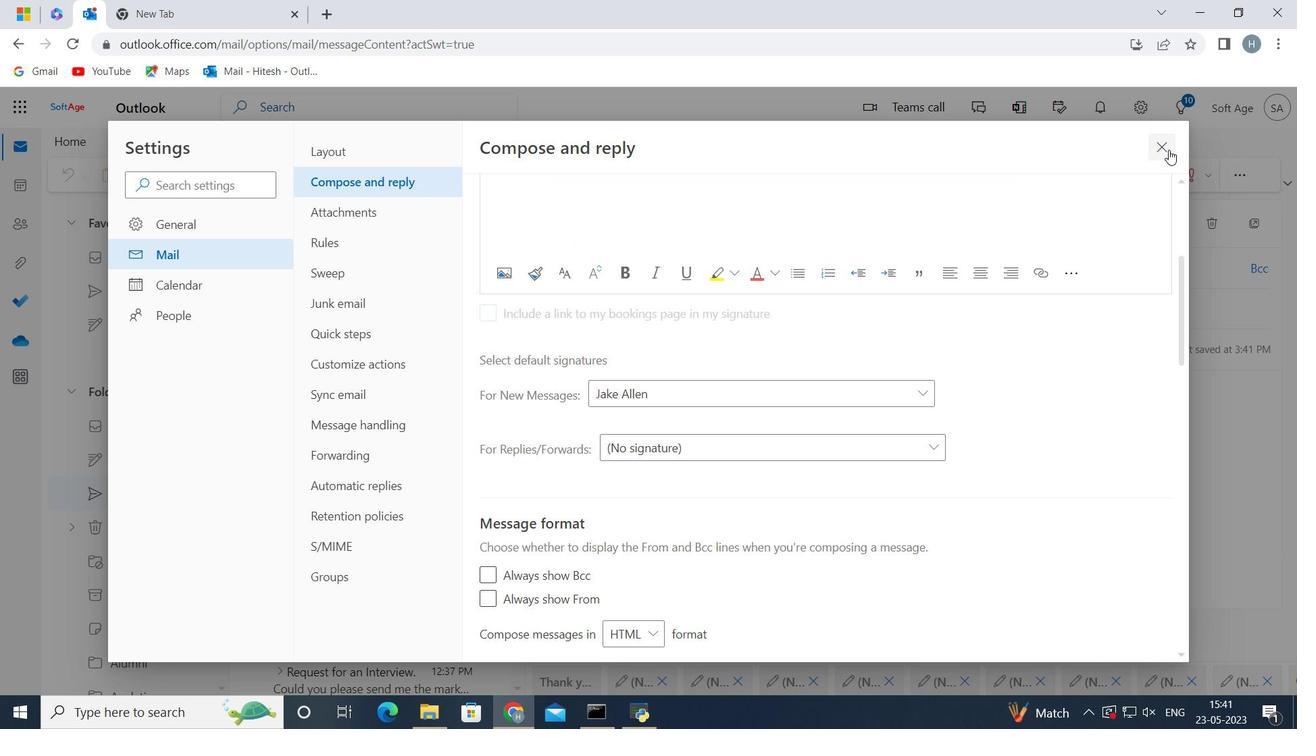 
Action: Mouse moved to (670, 350)
Screenshot: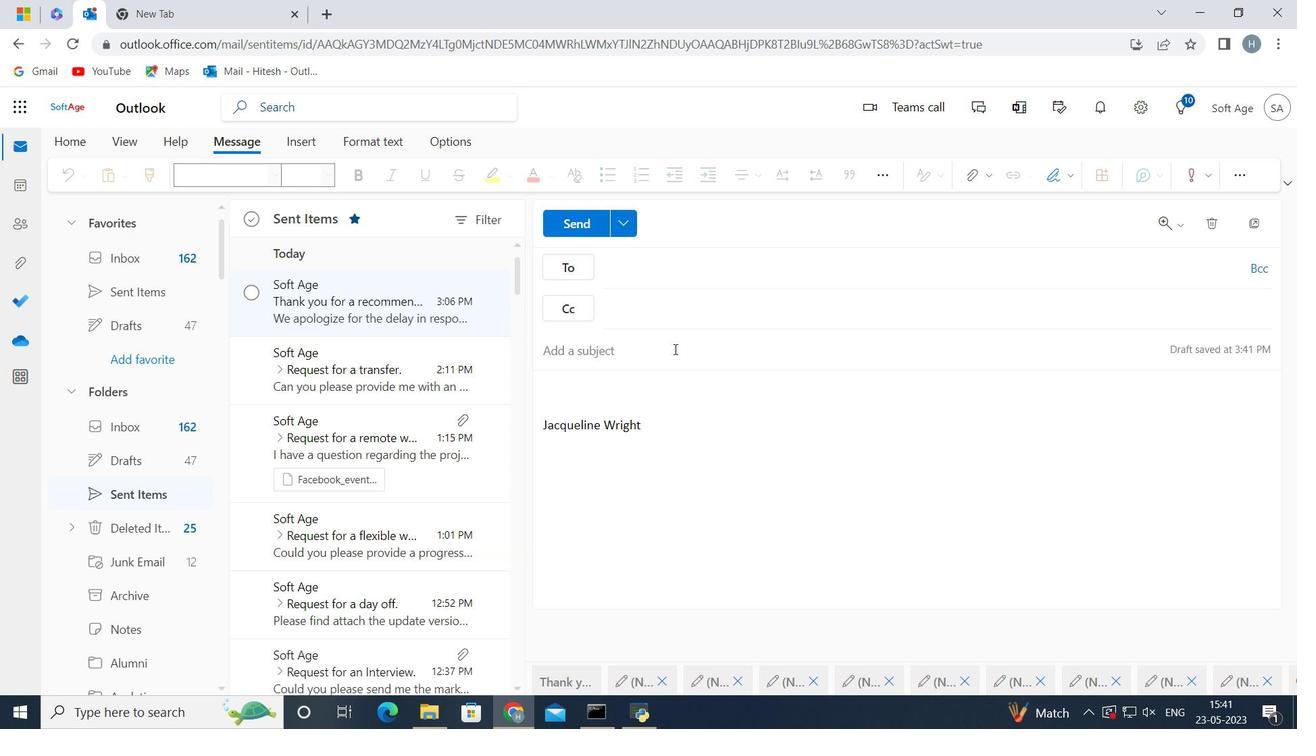 
Action: Mouse pressed left at (670, 350)
Screenshot: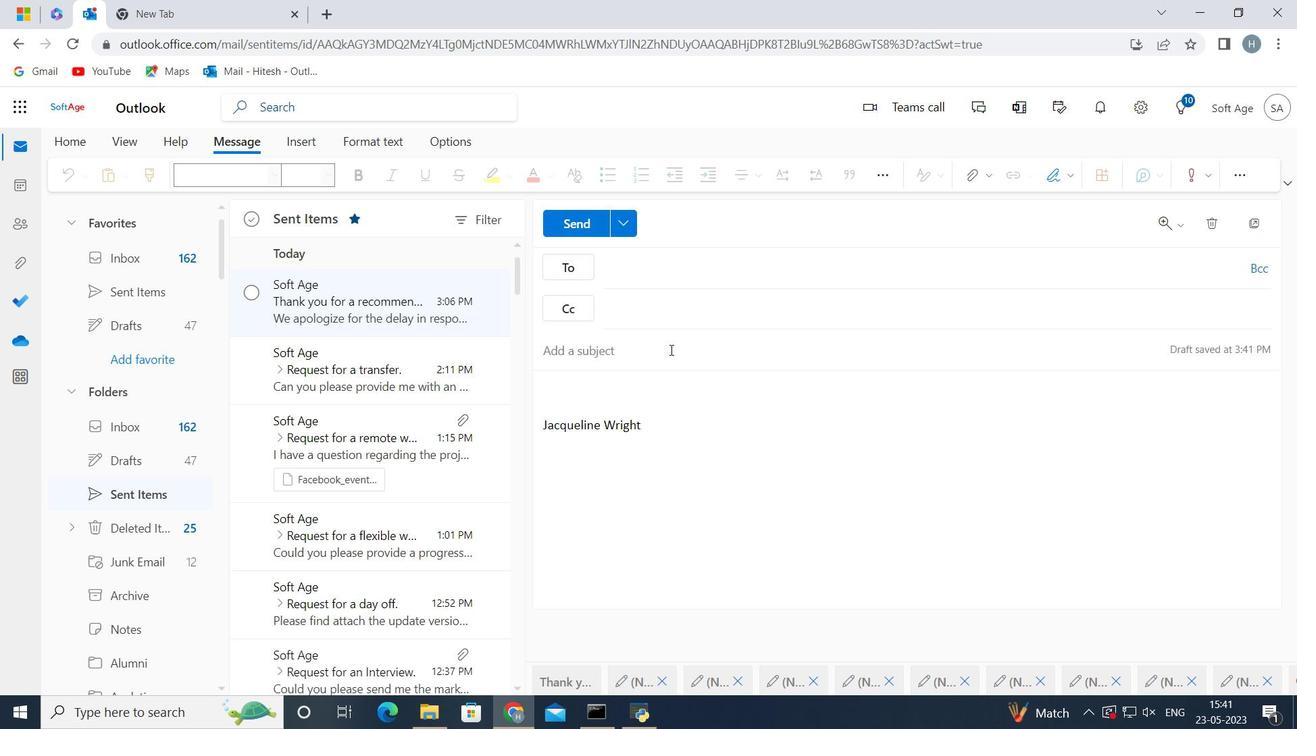 
Action: Key pressed <Key.shift>Thank<Key.space>you<Key.space>for<Key.space>your<Key.space>feedback<Key.space>
Screenshot: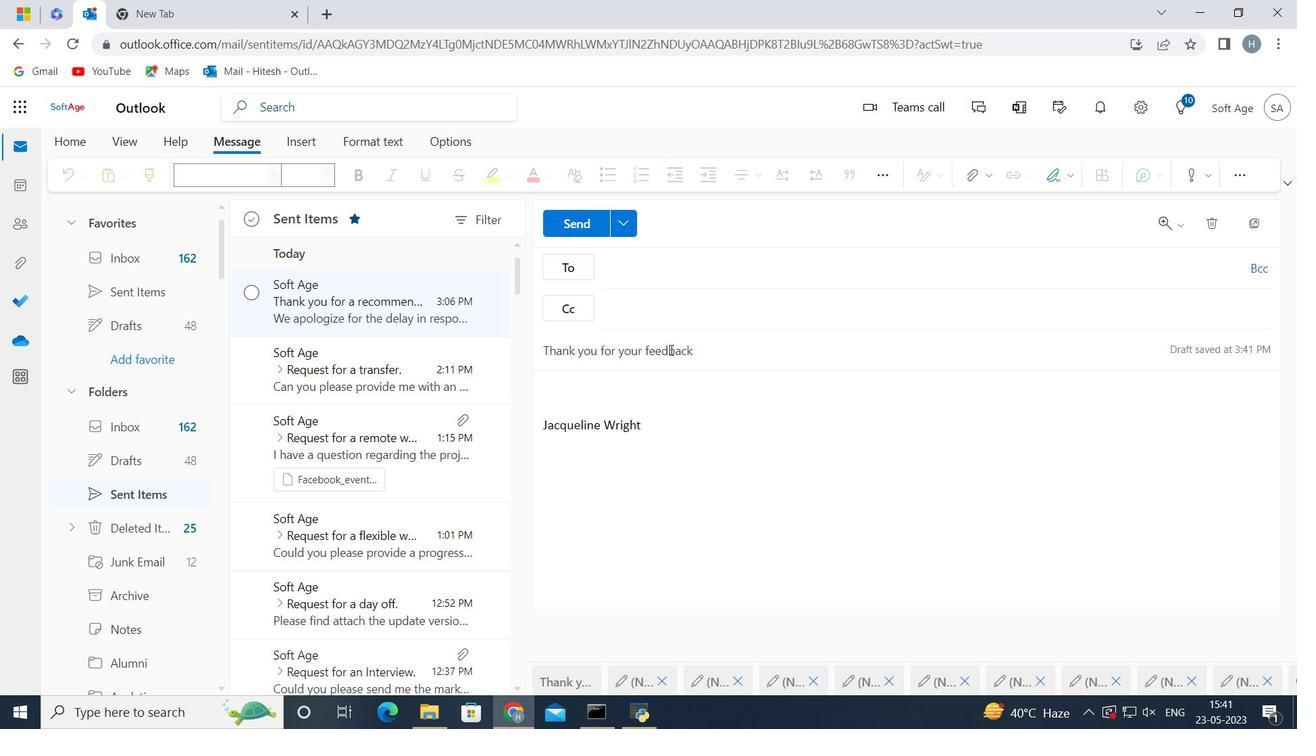 
Action: Mouse moved to (709, 429)
Screenshot: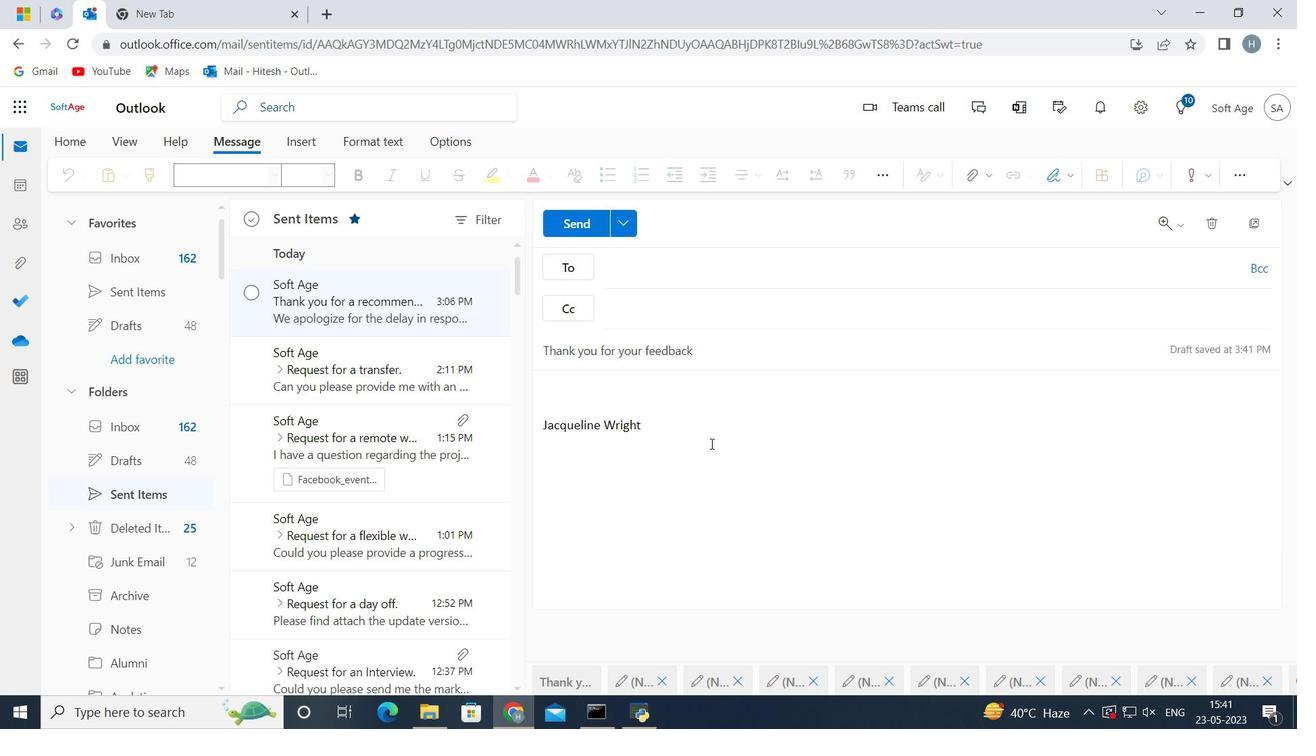 
Action: Mouse pressed left at (709, 429)
Screenshot: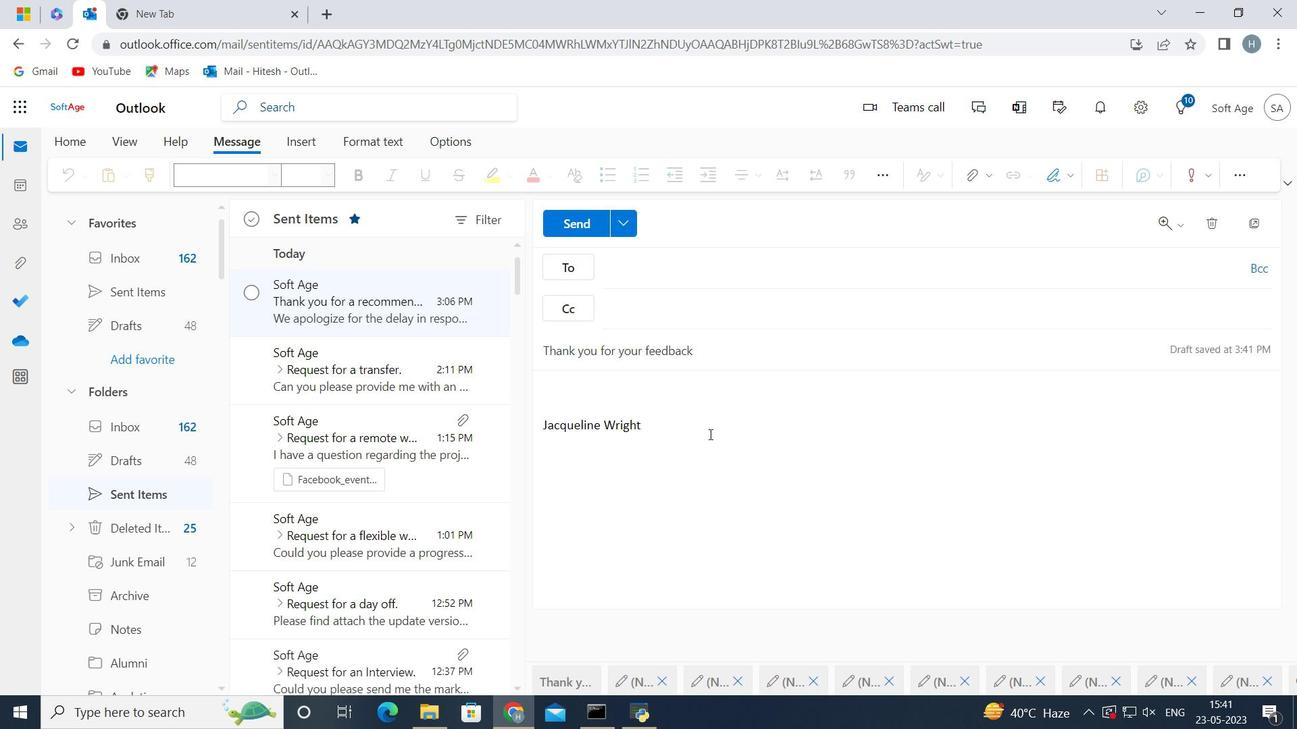 
Action: Key pressed <Key.backspace><Key.backspace><Key.backspace><Key.backspace><Key.backspace><Key.backspace><Key.backspace><Key.backspace><Key.backspace><Key.backspace><Key.backspace><Key.backspace><Key.backspace><Key.backspace><Key.backspace><Key.backspace><Key.backspace><Key.backspace><Key.backspace><Key.backspace><Key.backspace><Key.backspace><Key.backspace><Key.backspace><Key.backspace><Key.backspace><Key.backspace><Key.backspace><Key.backspace><Key.backspace><Key.shift>We<Key.space>apologize<Key.space>for<Key.space>the<Key.space>inconvenience<Key.space>caused<Key.space>and<Key.space>will<Key.space>ensure<Key.space>that<Key.space>such<Key.space>issues<Key.space>are<Key.space>not<Key.space>repeated<Key.space>in<Key.space>the<Key.space>future<Key.space>
Screenshot: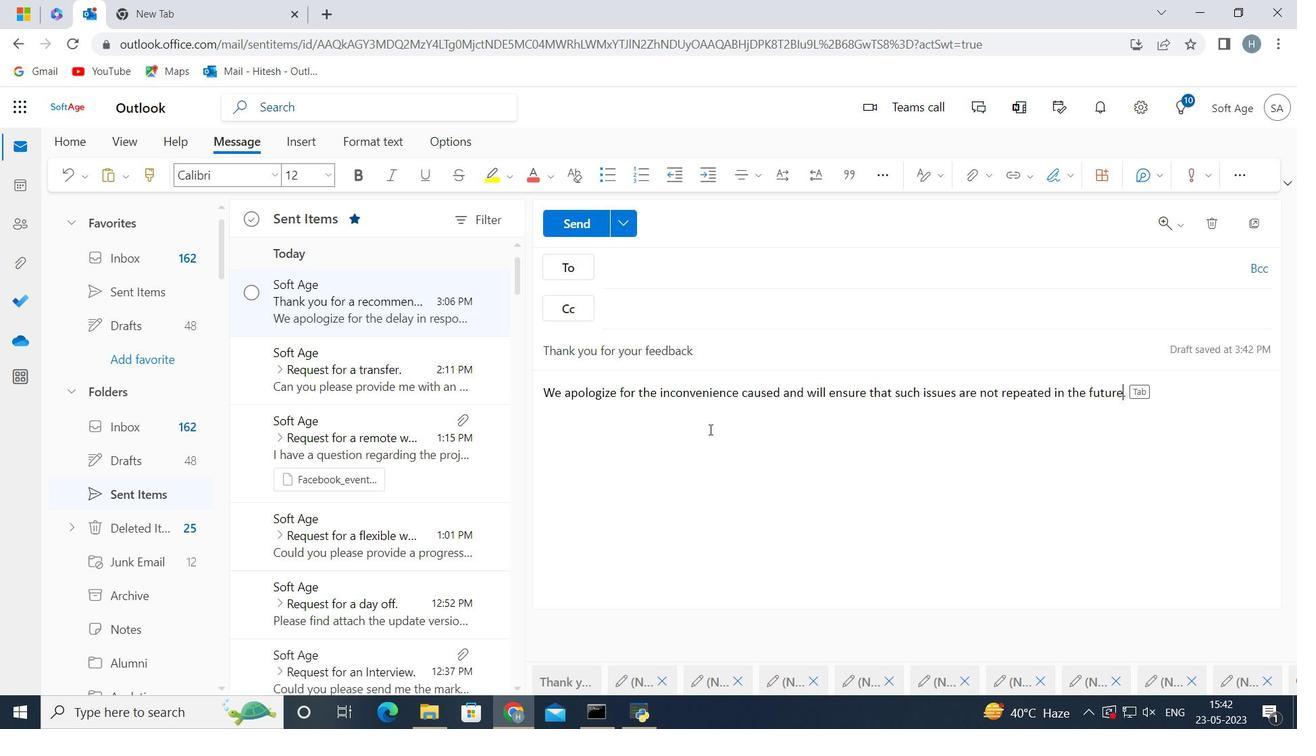 
Action: Mouse moved to (641, 269)
Screenshot: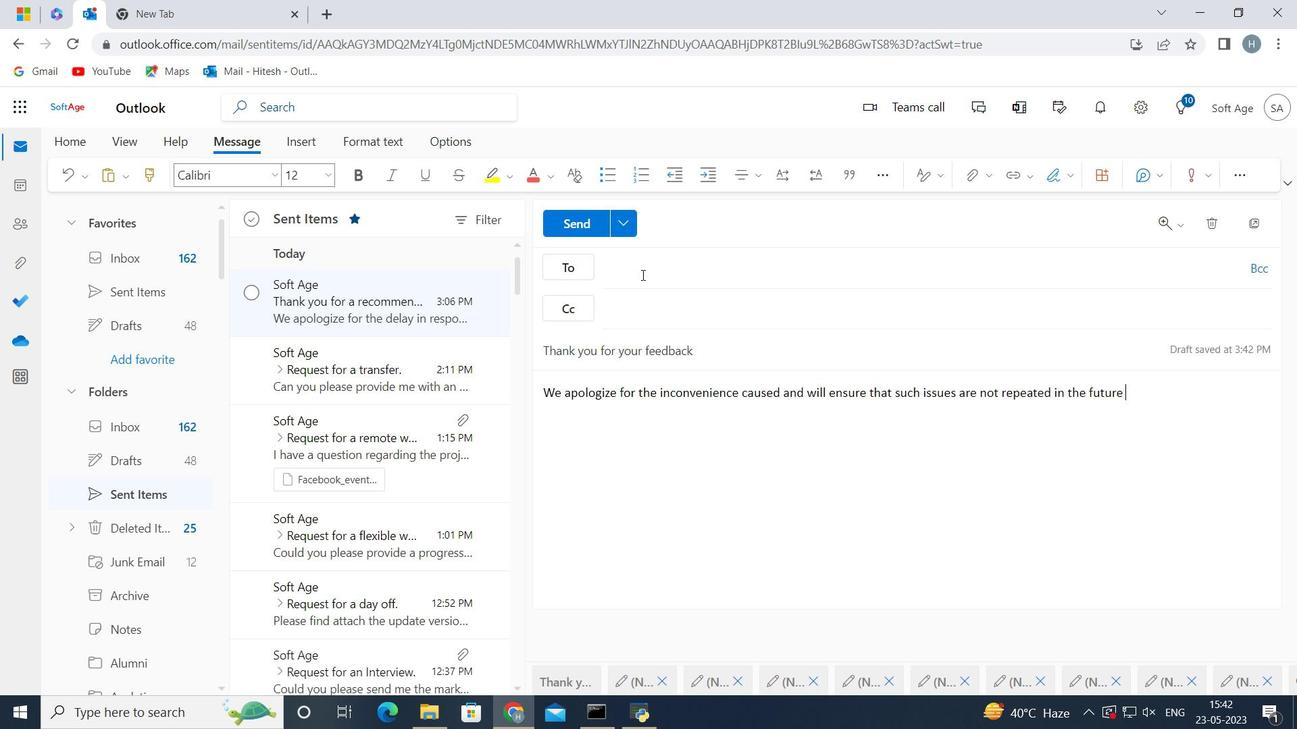 
Action: Mouse pressed left at (641, 269)
Screenshot: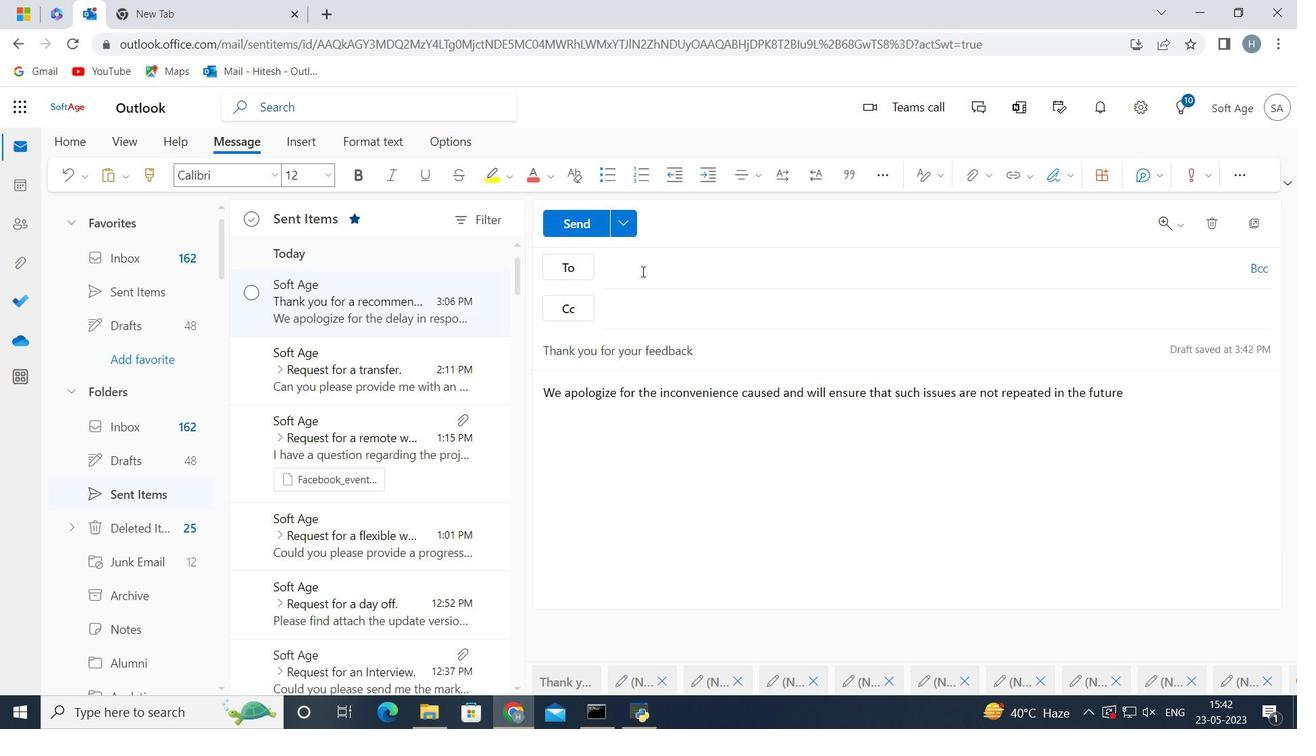 
Action: Key pressed softage.7<Key.shift>@softage.net
Screenshot: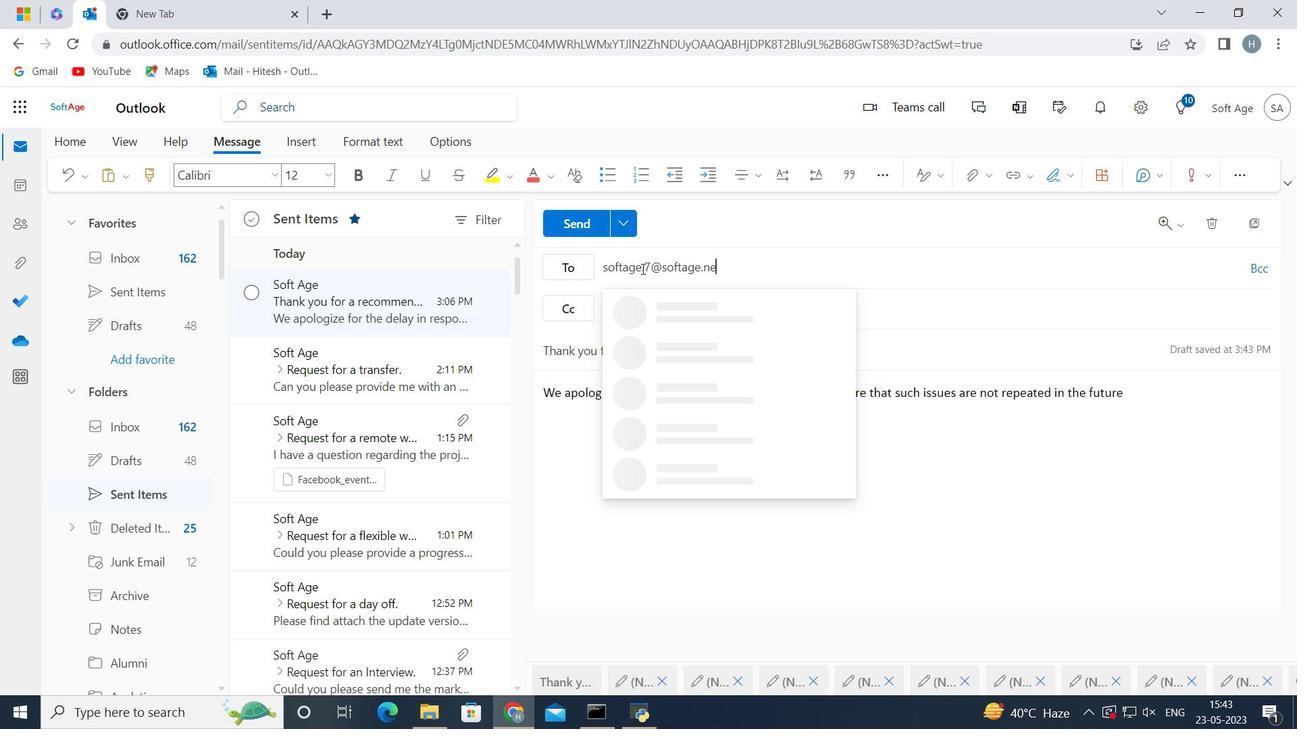 
Action: Mouse moved to (651, 310)
Screenshot: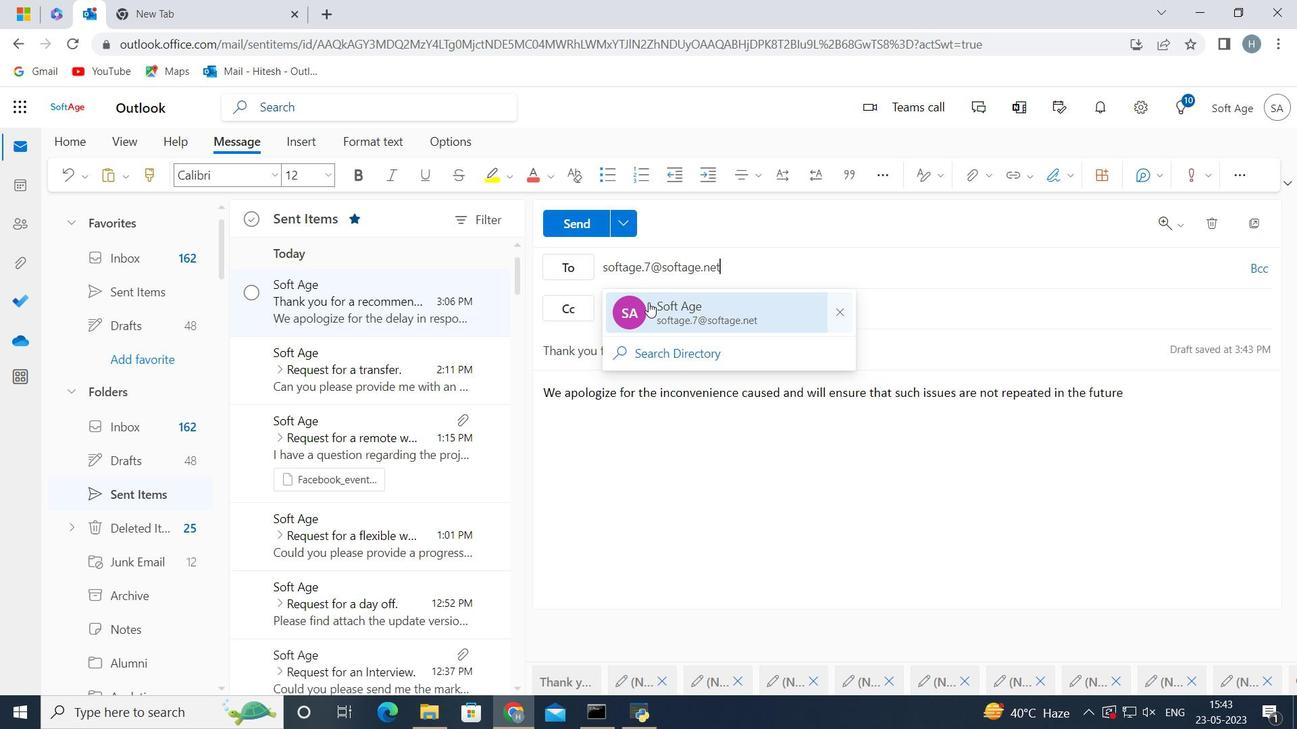 
Action: Mouse pressed left at (651, 310)
Screenshot: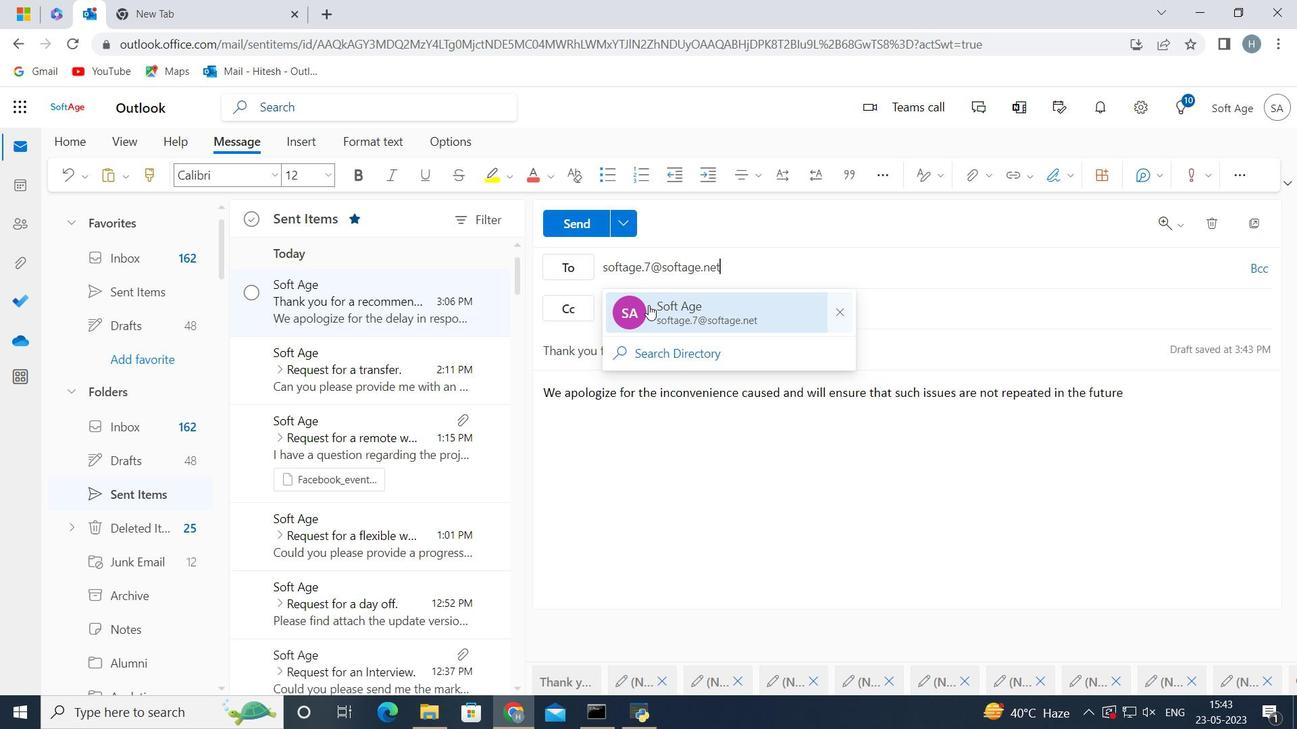 
Action: Mouse moved to (583, 222)
Screenshot: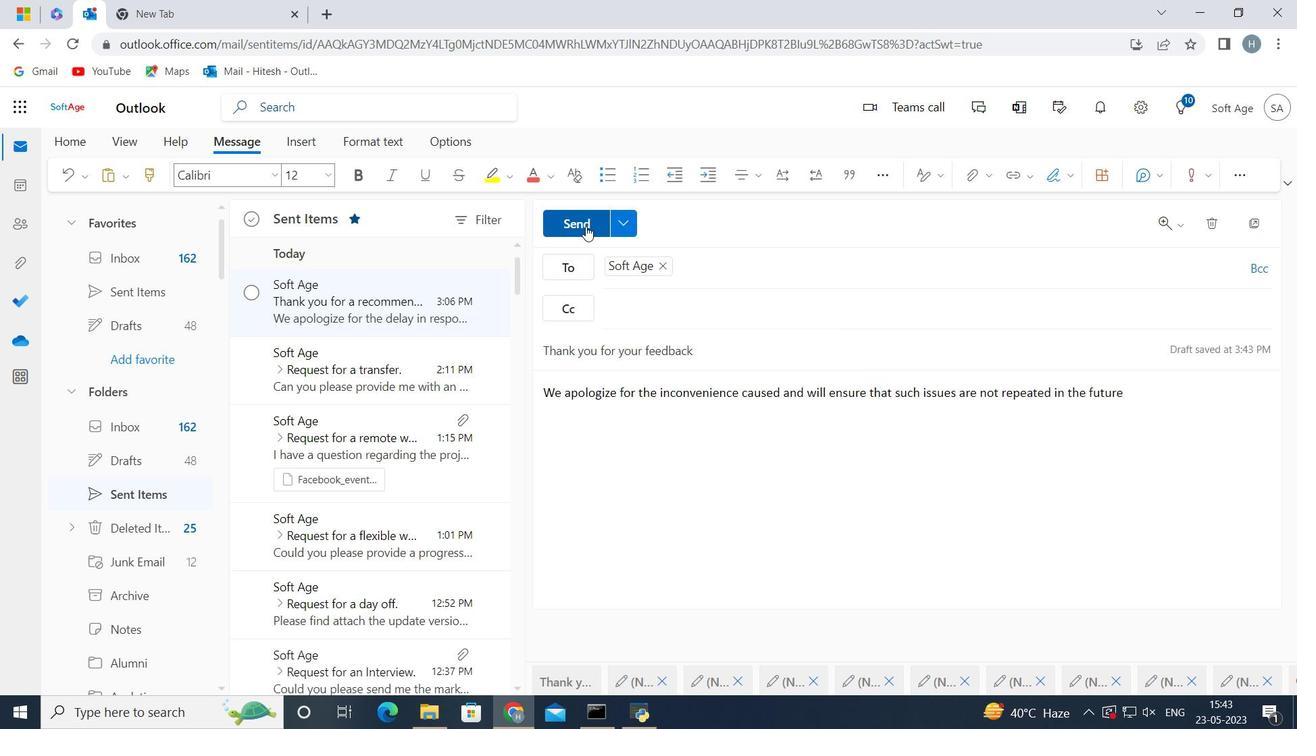 
Action: Mouse pressed left at (583, 222)
Screenshot: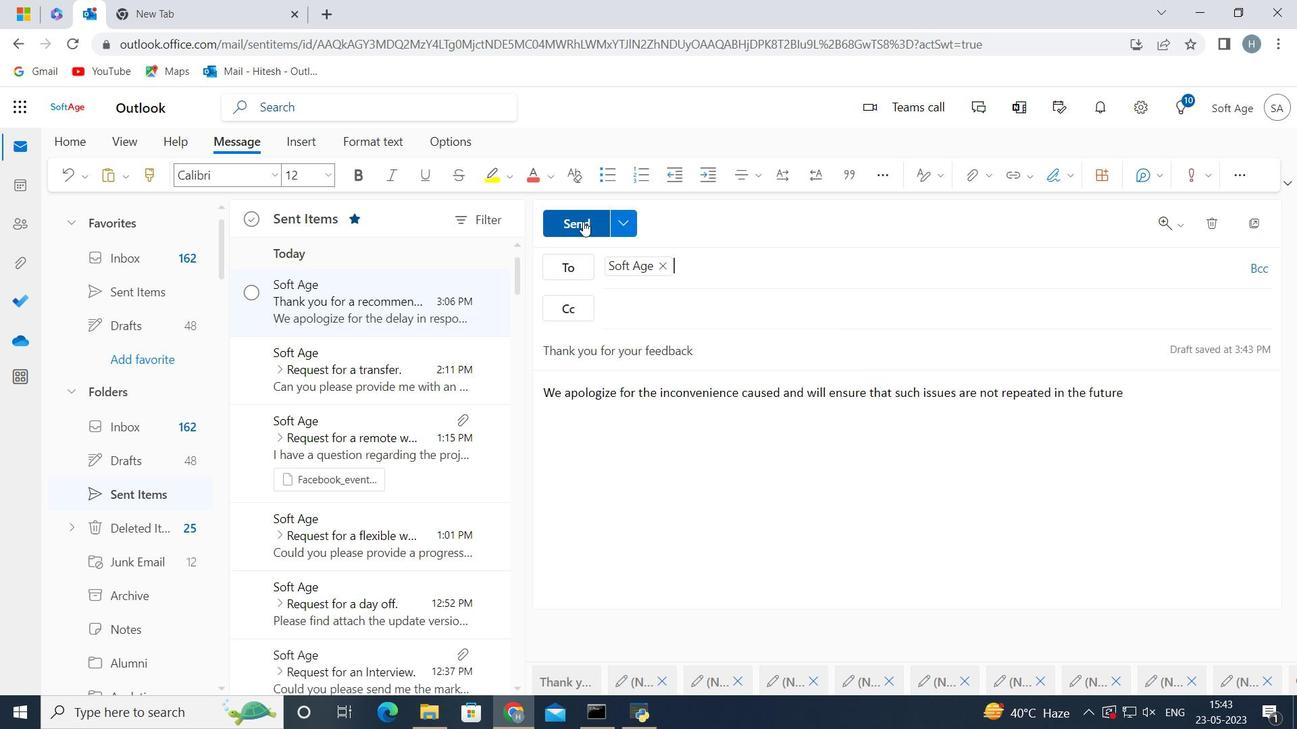
Action: Mouse moved to (330, 305)
Screenshot: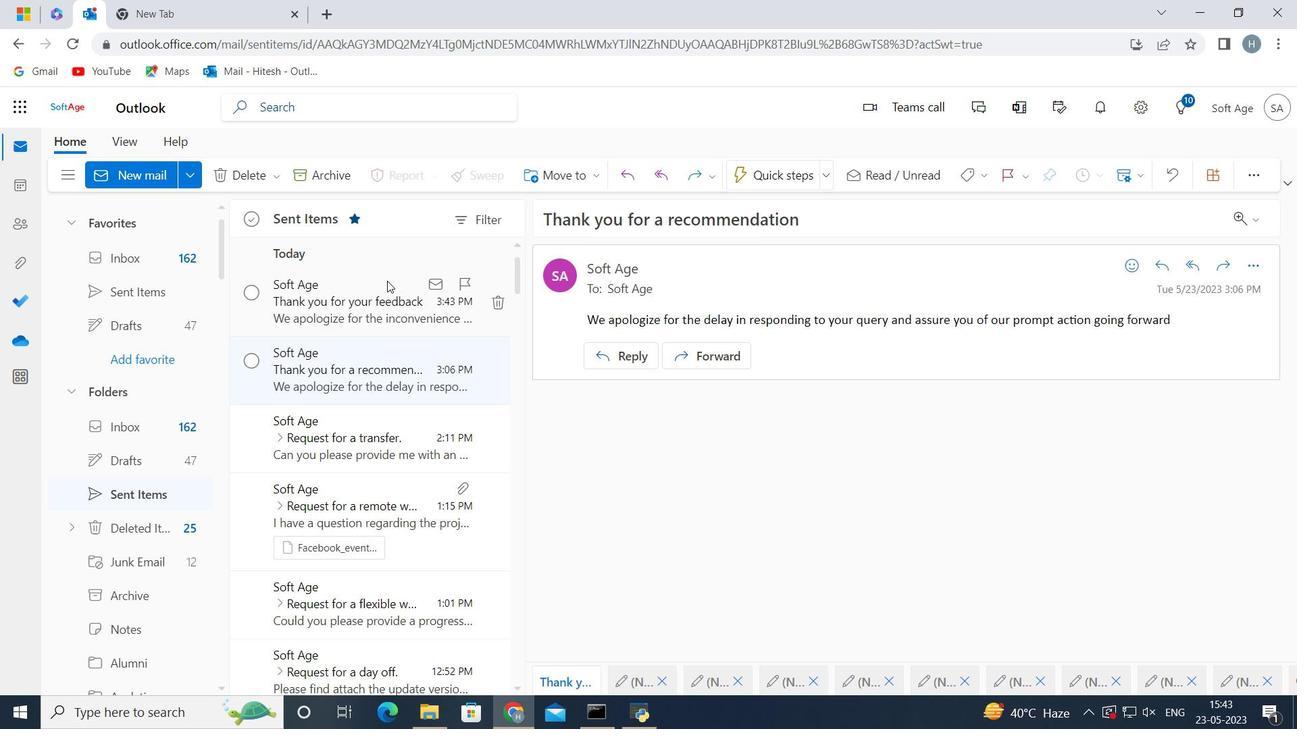 
Action: Mouse pressed left at (330, 305)
Screenshot: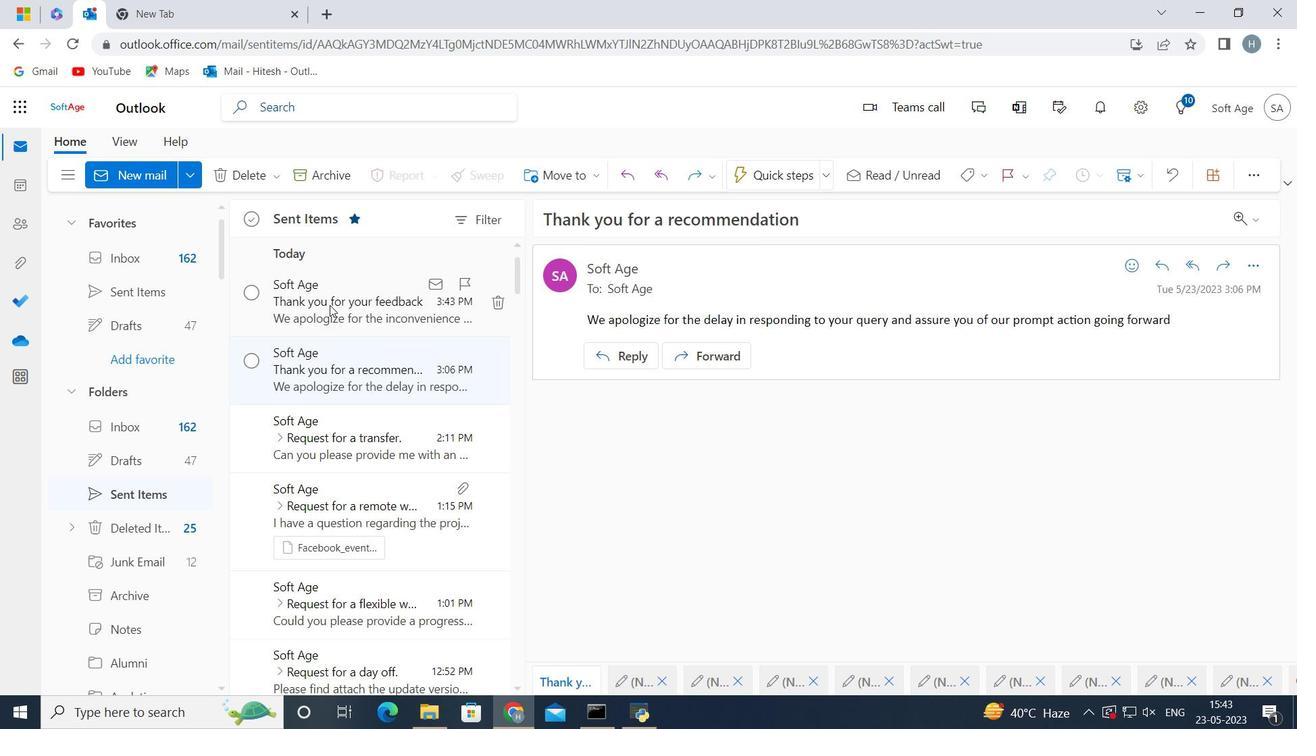 
Action: Mouse moved to (555, 180)
Screenshot: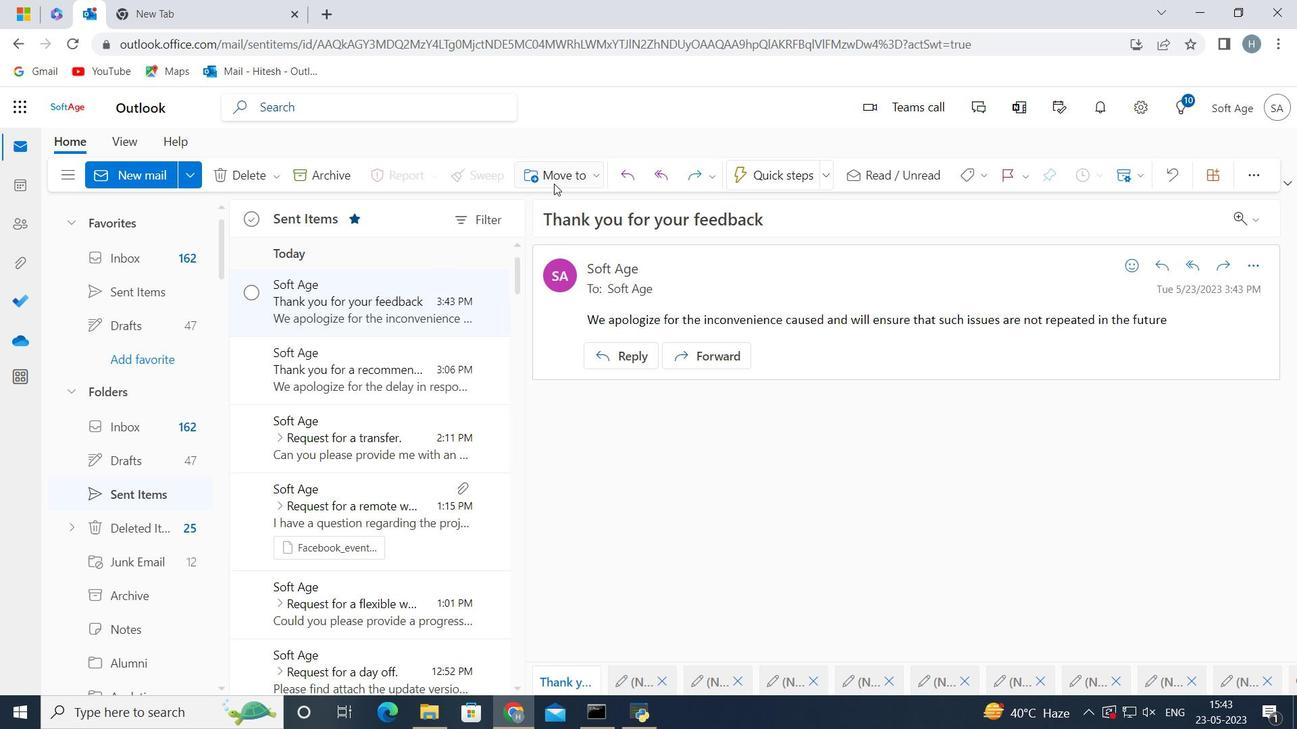 
Action: Mouse pressed left at (555, 180)
Screenshot: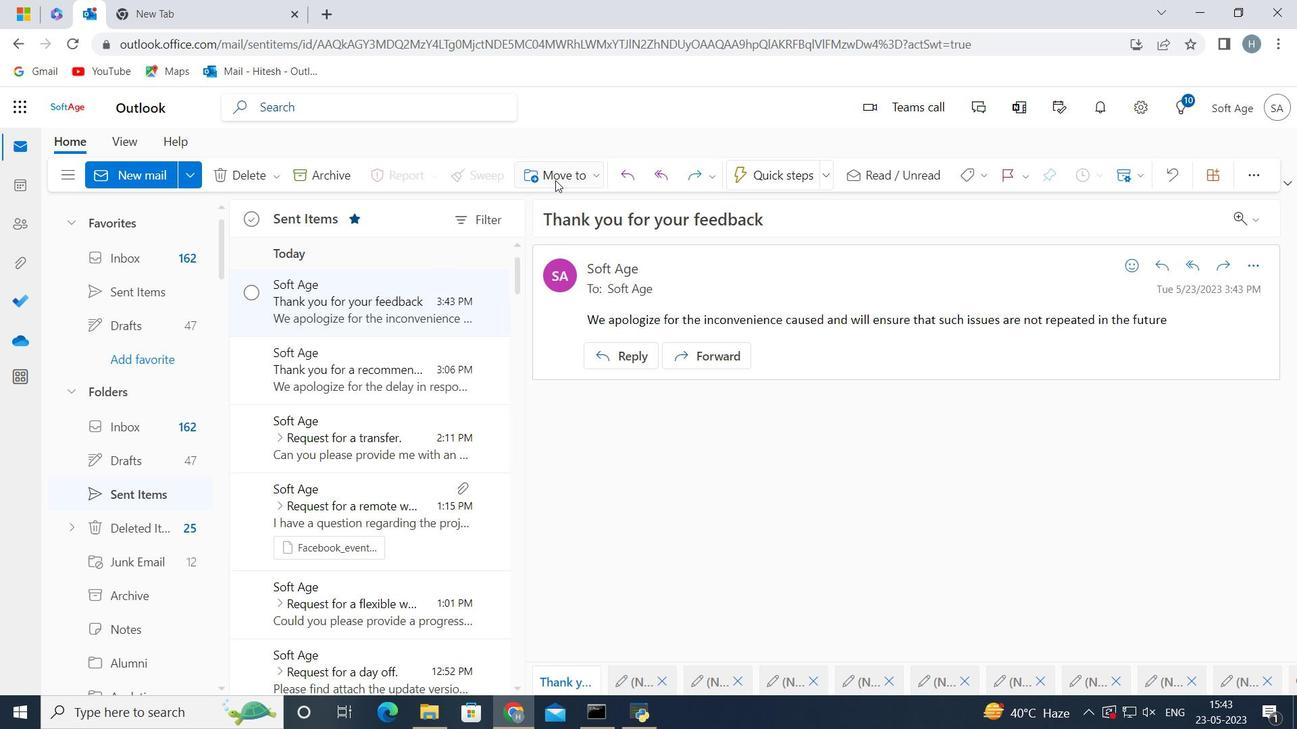 
Action: Mouse moved to (555, 199)
Screenshot: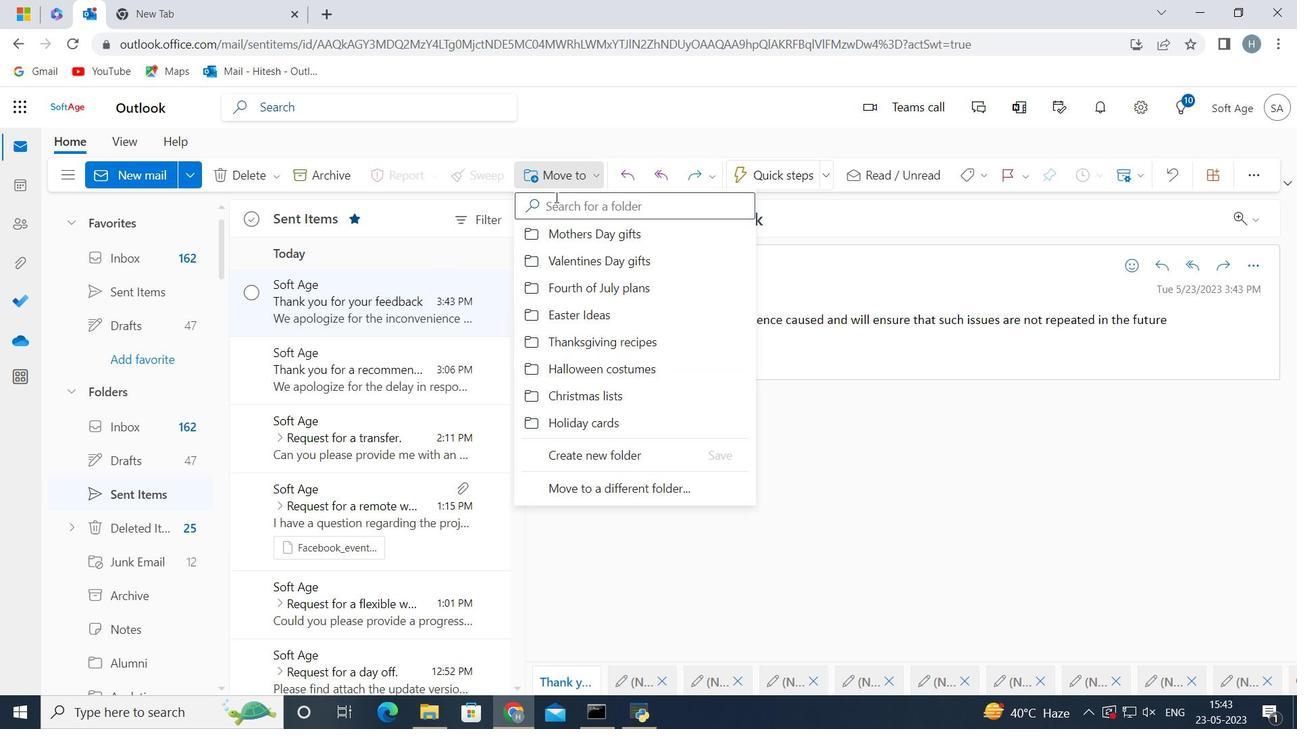 
Action: Key pressed <Key.shift>Fath
Screenshot: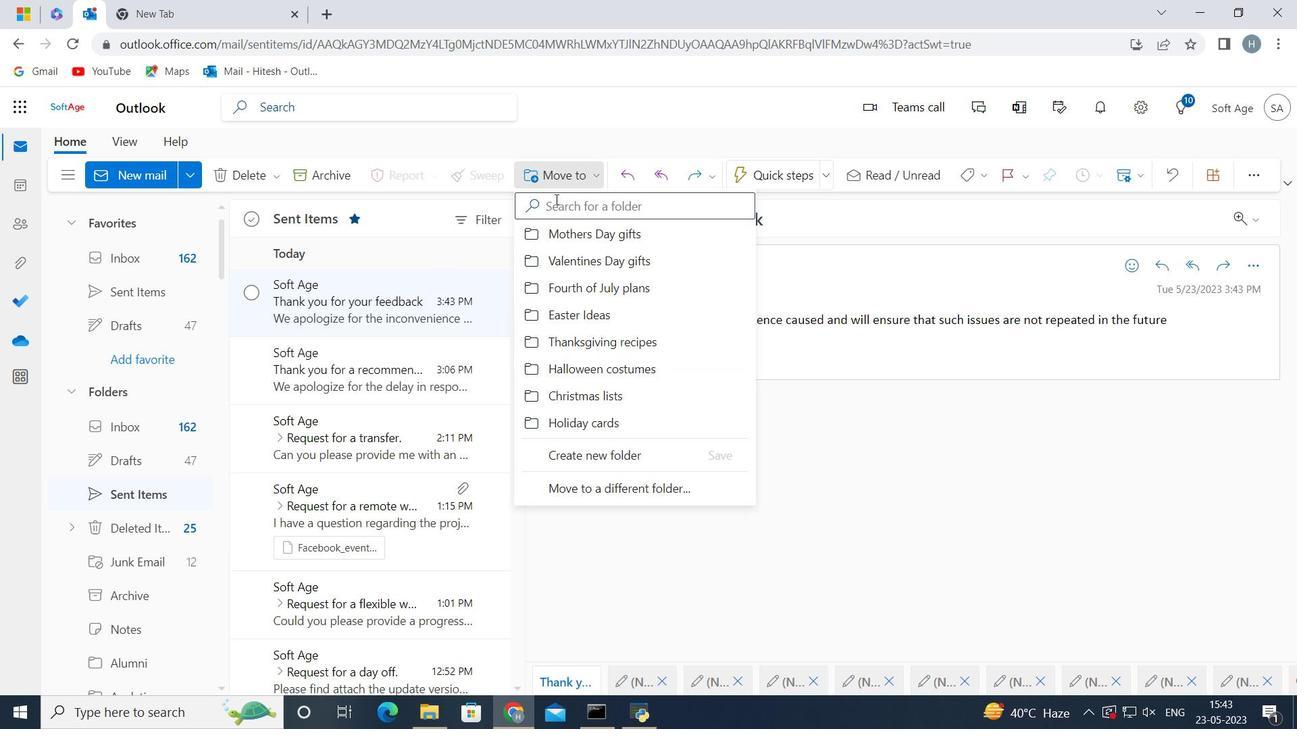 
Action: Mouse moved to (562, 203)
Screenshot: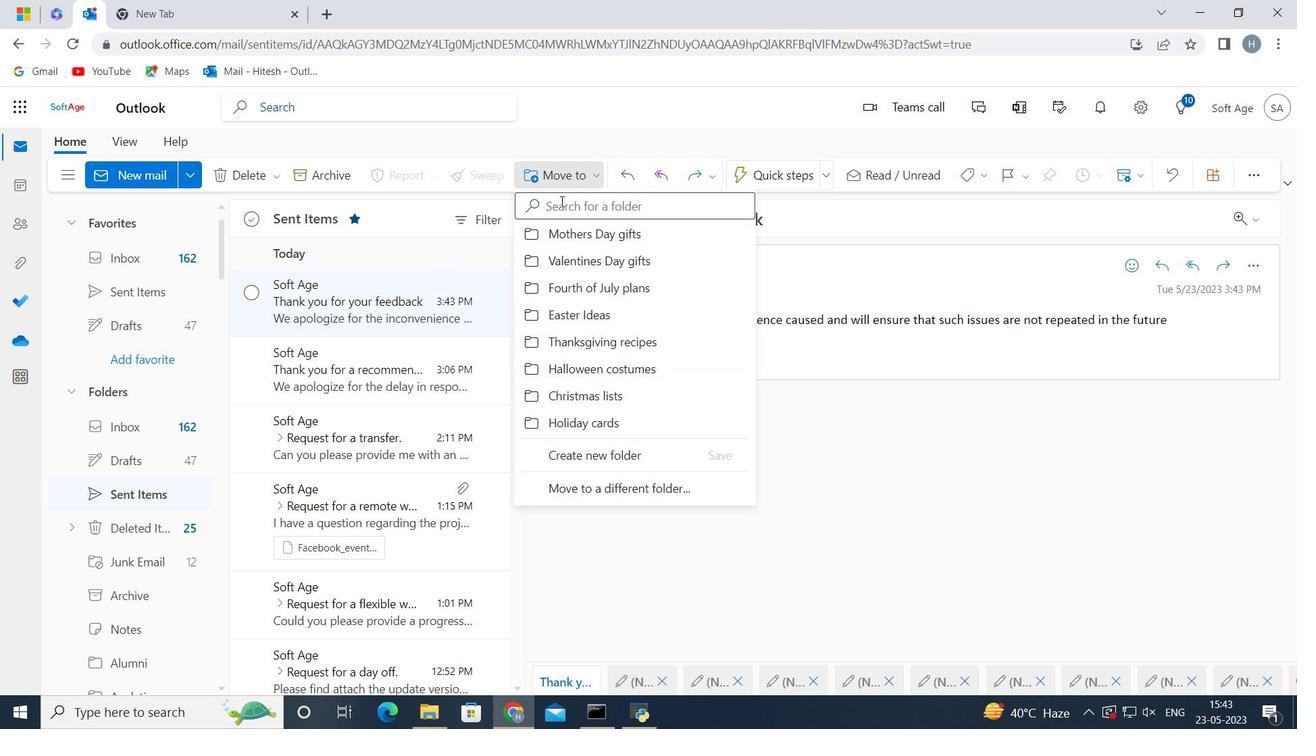 
Action: Mouse pressed left at (562, 203)
Screenshot: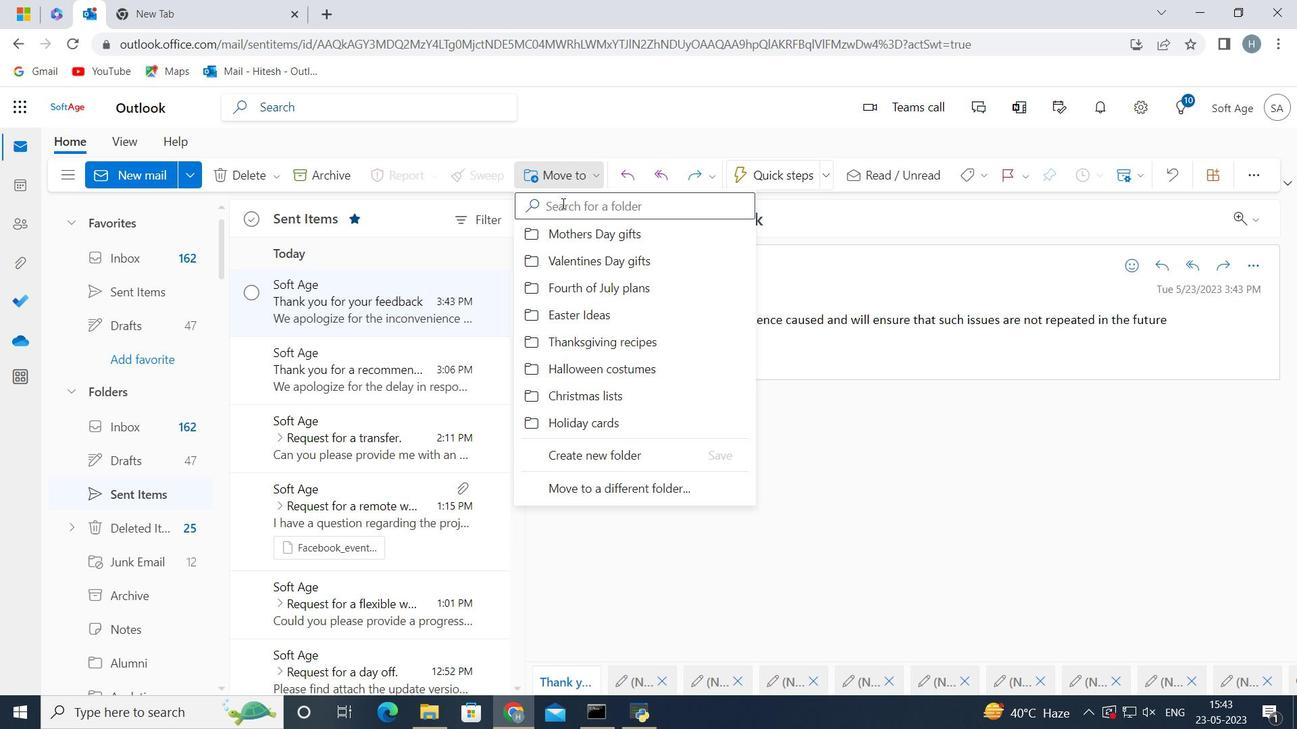 
Action: Key pressed <Key.shift>Father
Screenshot: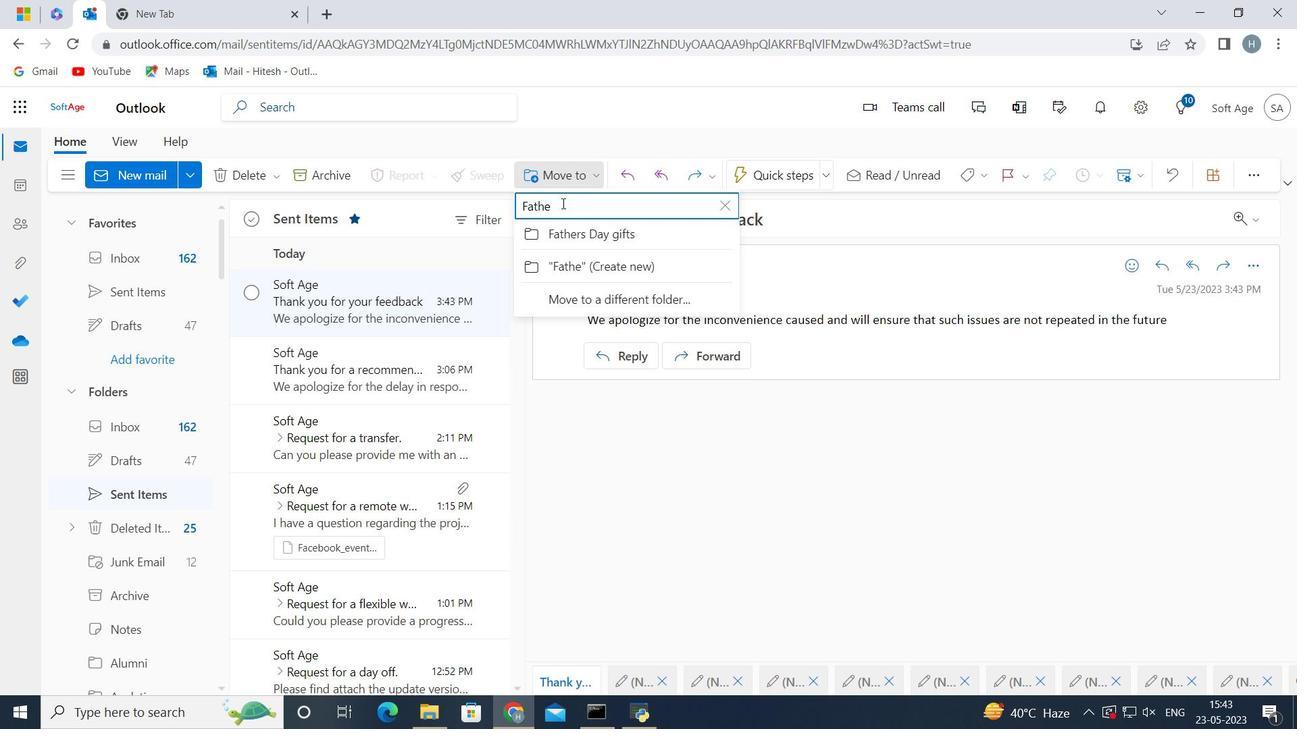 
Action: Mouse moved to (527, 231)
Screenshot: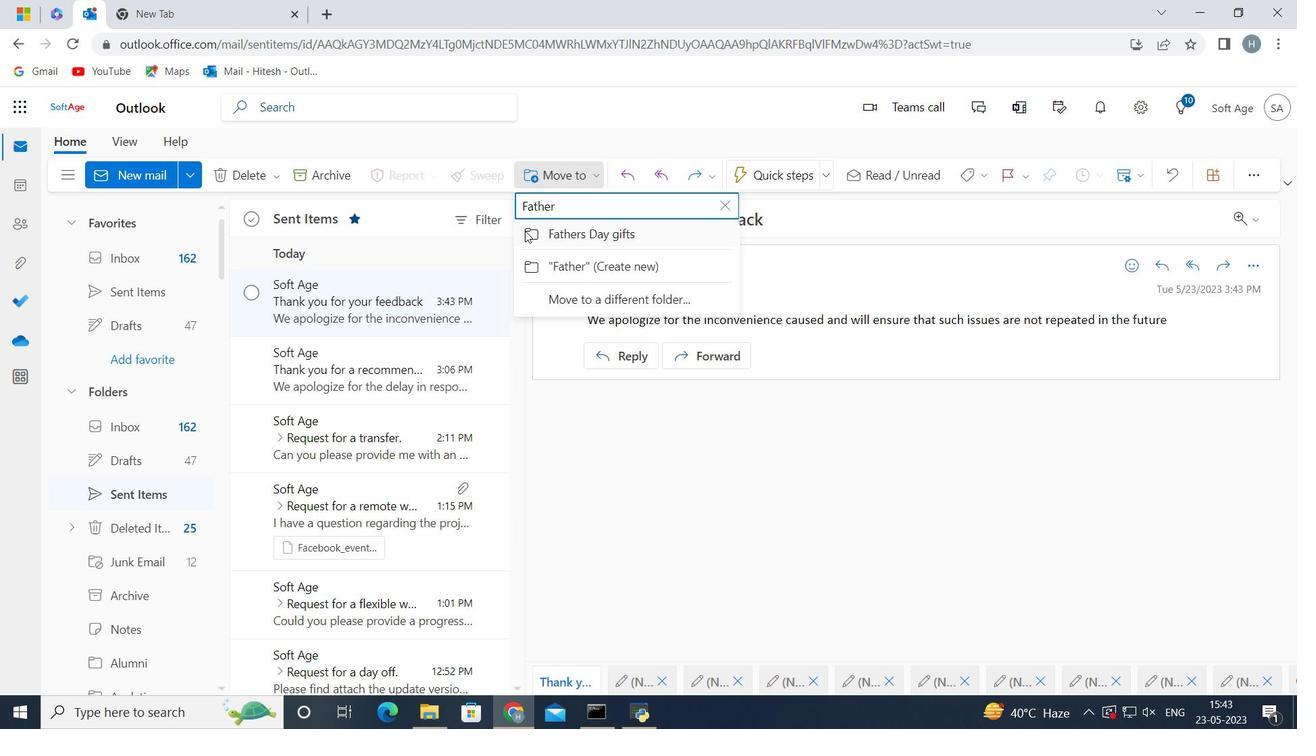 
Action: Mouse pressed left at (527, 231)
Screenshot: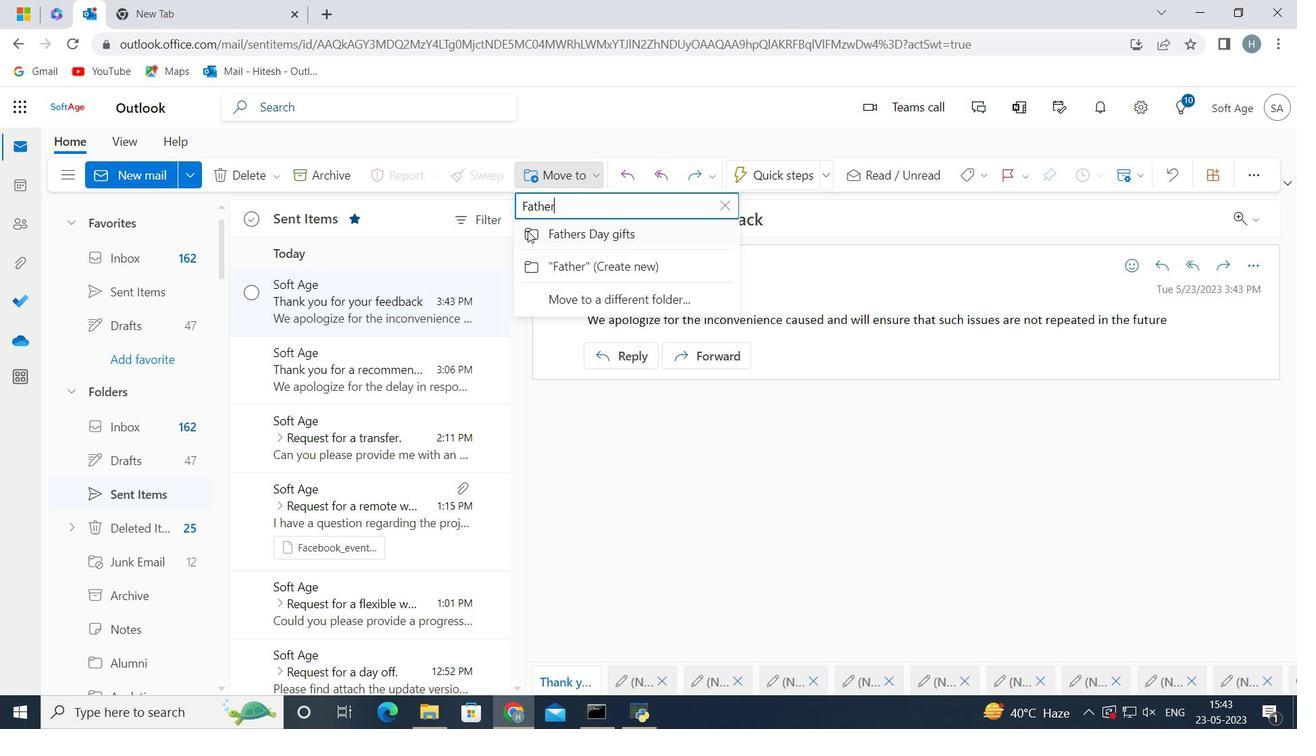 
Action: Mouse moved to (629, 385)
Screenshot: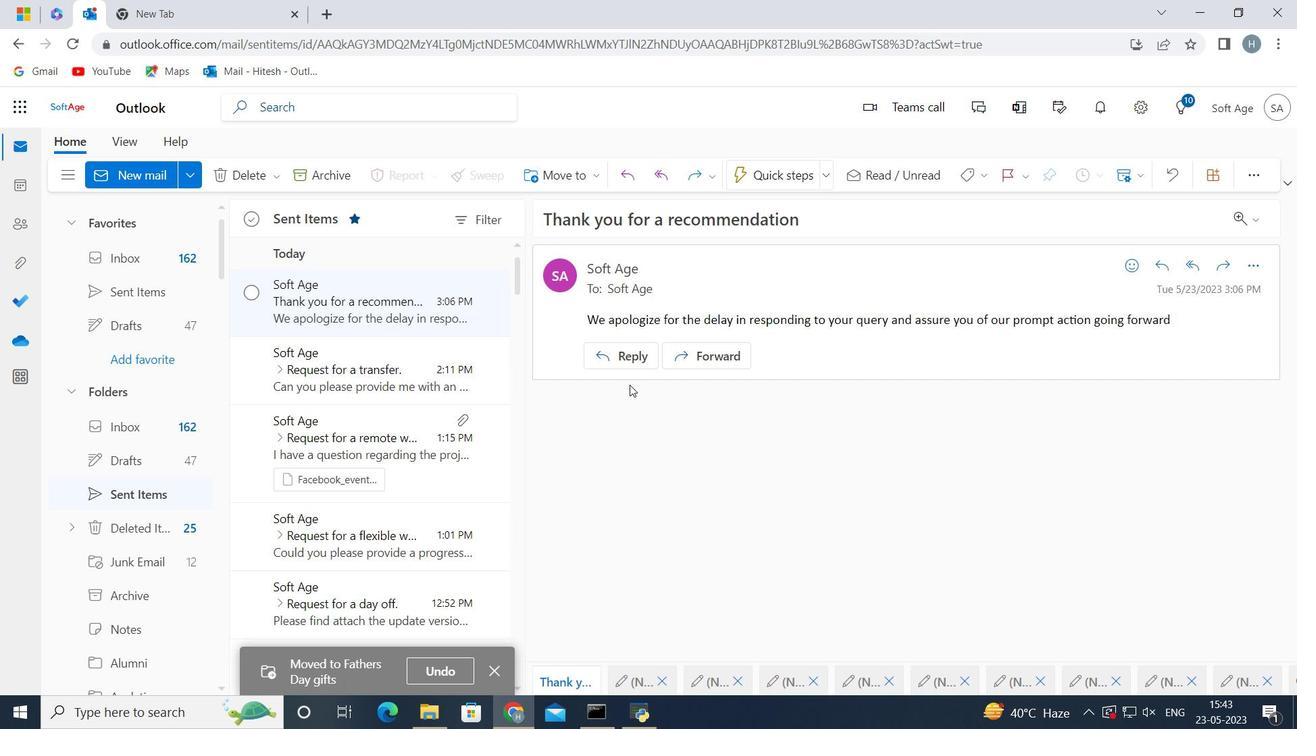 
